 Task: Create a scrum project AgileInsight. Add to scrum project AgileInsight a team member softage.2@softage.net and assign as Project Lead. Add to scrum project AgileInsight a team member softage.3@softage.net
Action: Mouse moved to (195, 60)
Screenshot: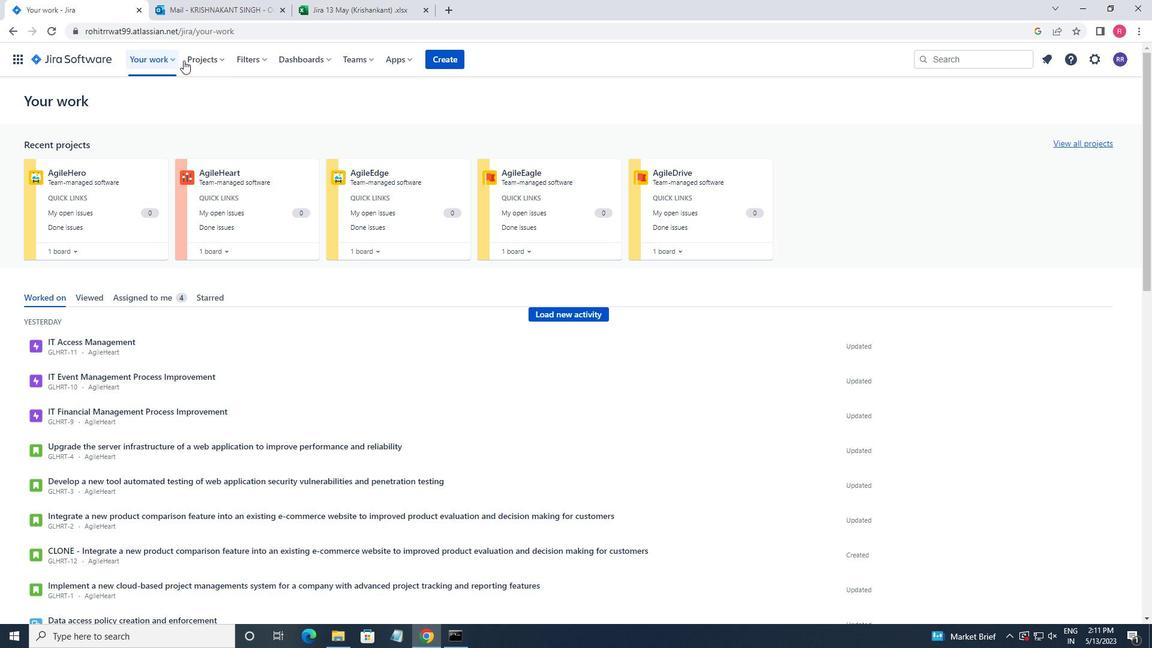 
Action: Mouse pressed left at (195, 60)
Screenshot: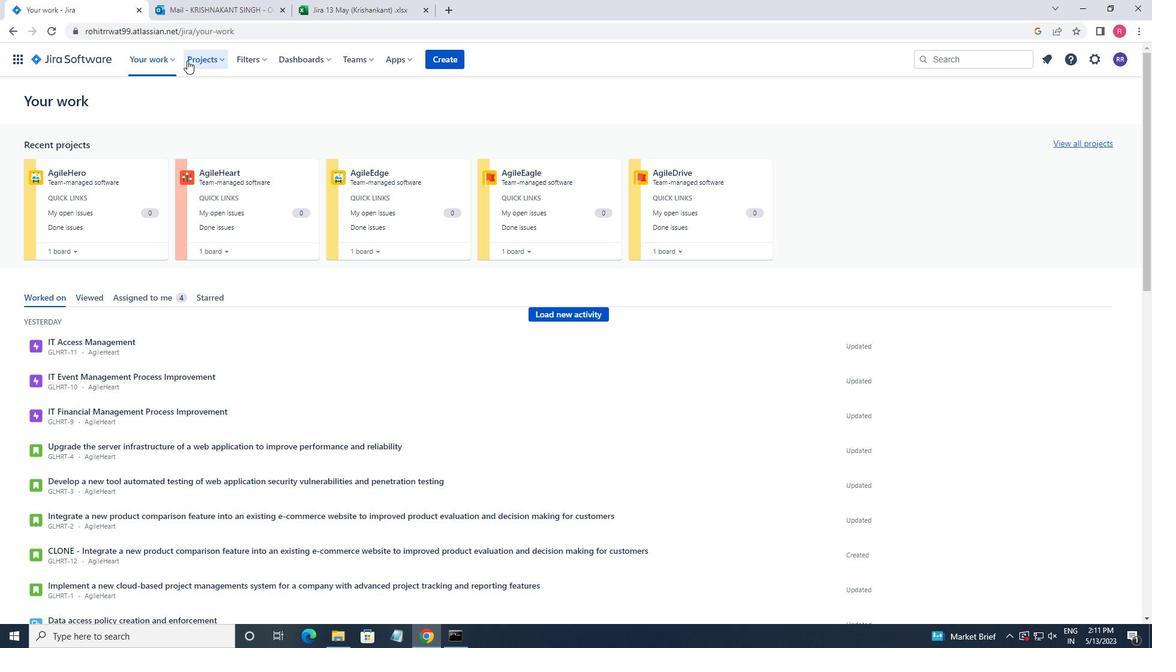 
Action: Mouse moved to (250, 307)
Screenshot: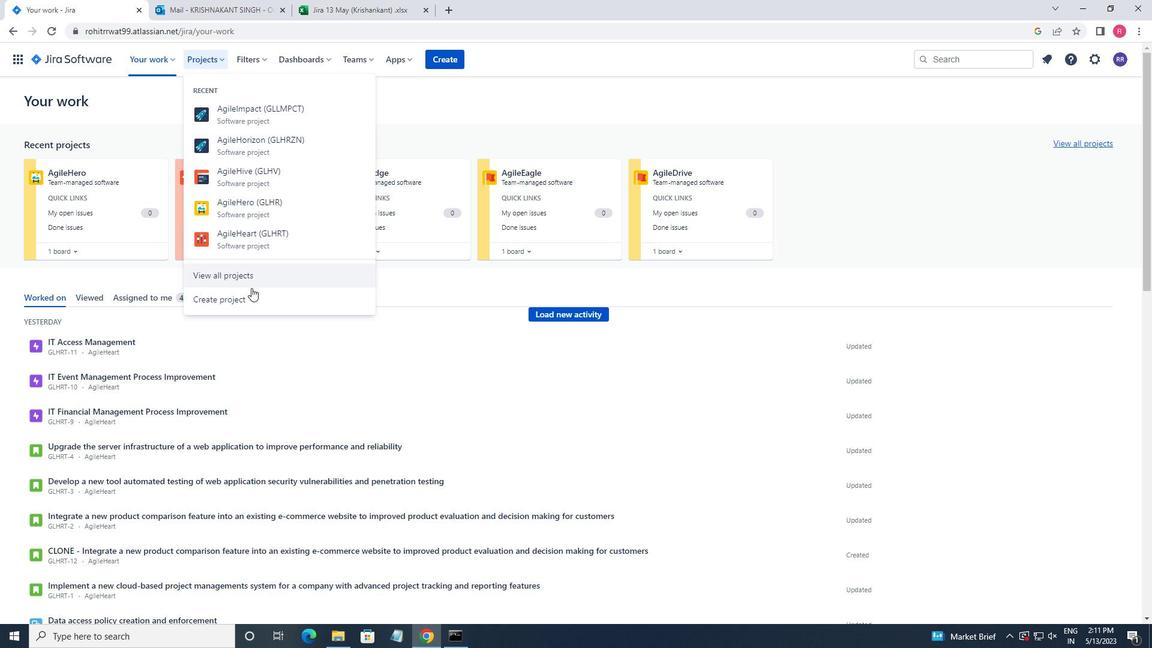 
Action: Mouse pressed left at (250, 307)
Screenshot: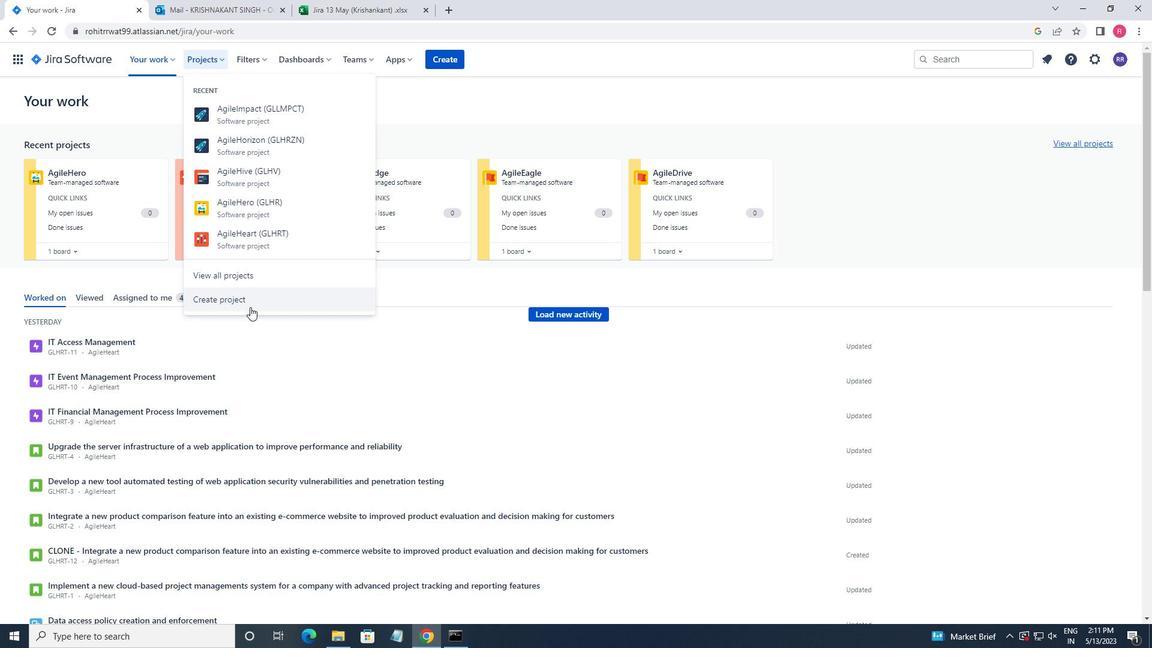 
Action: Mouse moved to (613, 300)
Screenshot: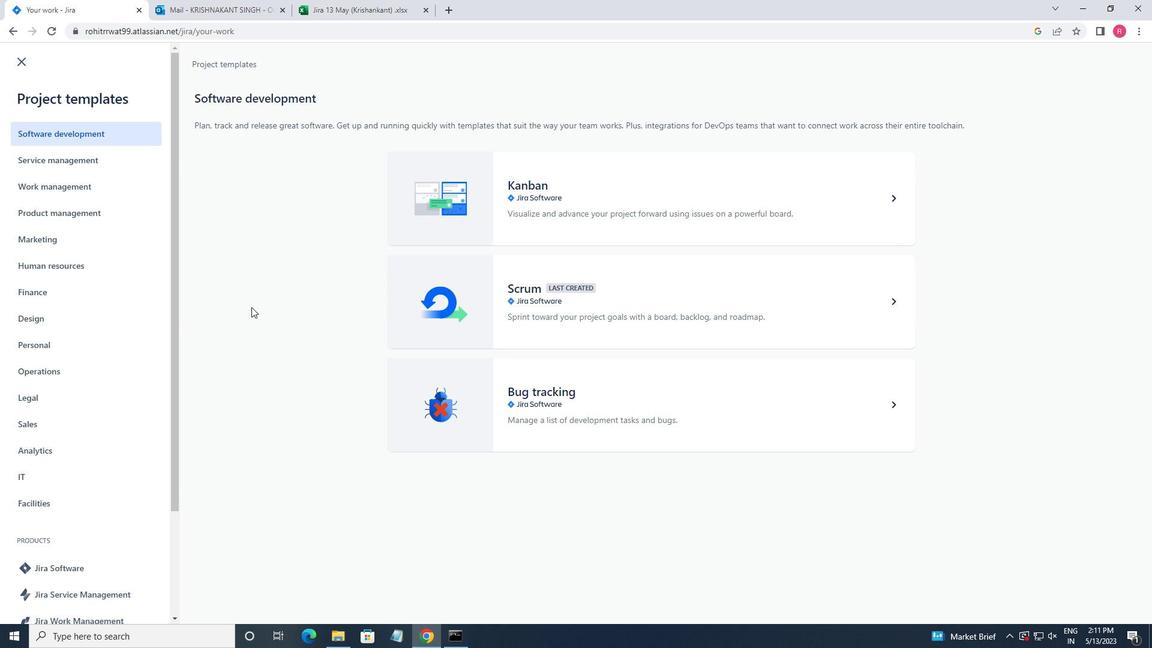 
Action: Mouse pressed left at (613, 300)
Screenshot: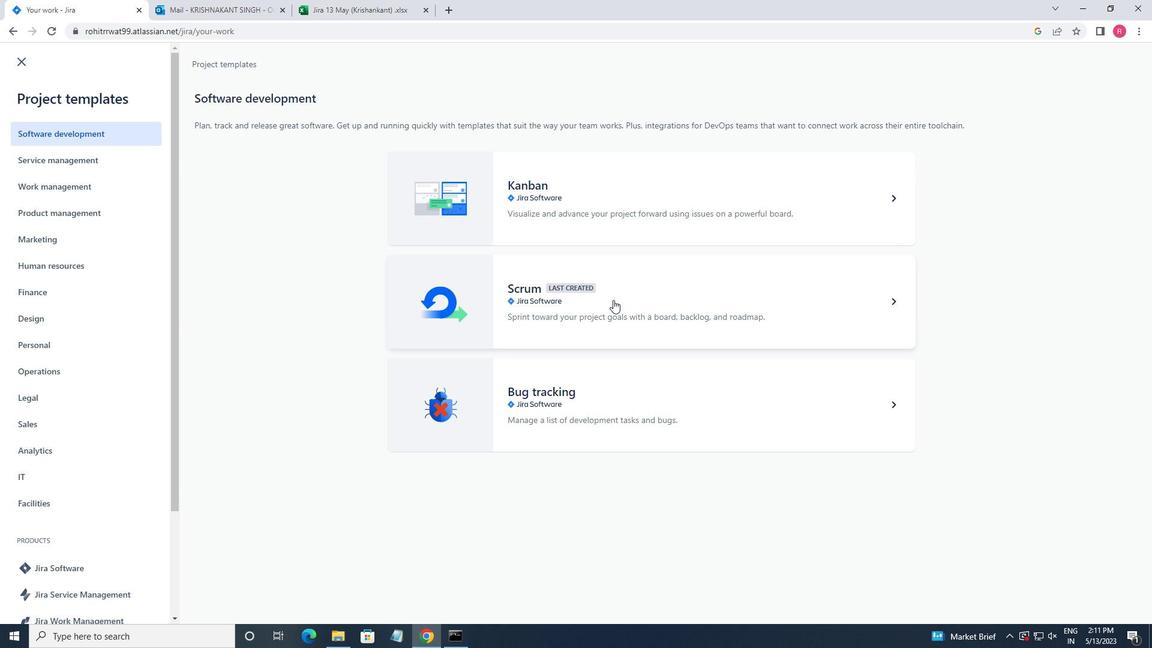 
Action: Mouse moved to (880, 587)
Screenshot: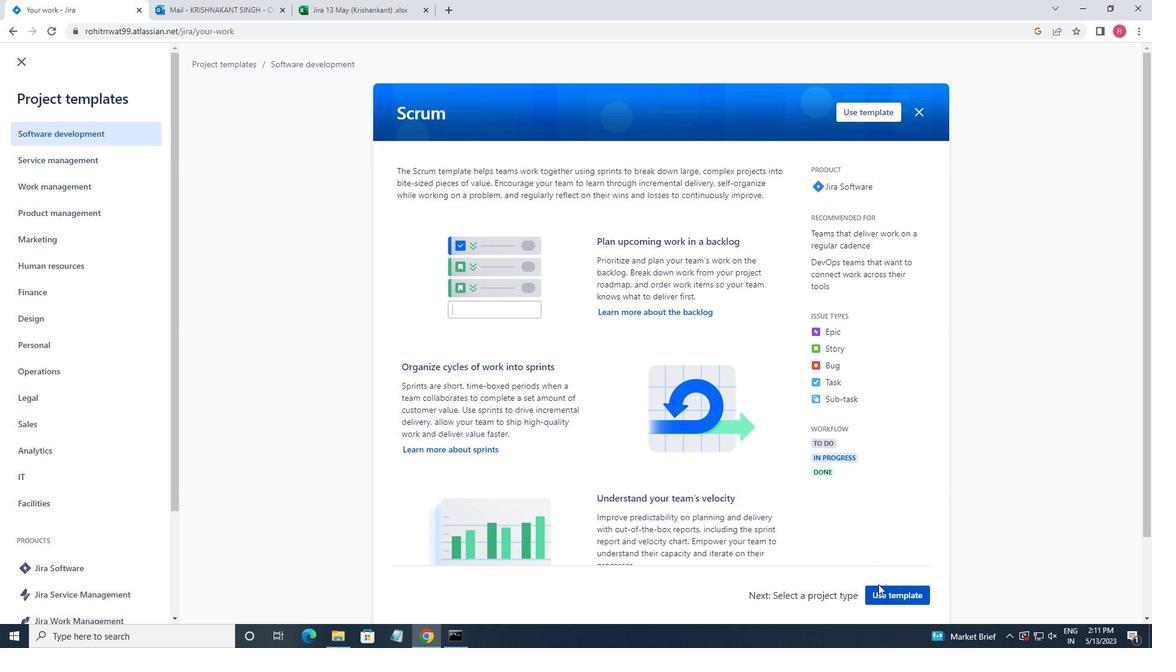 
Action: Mouse pressed left at (880, 587)
Screenshot: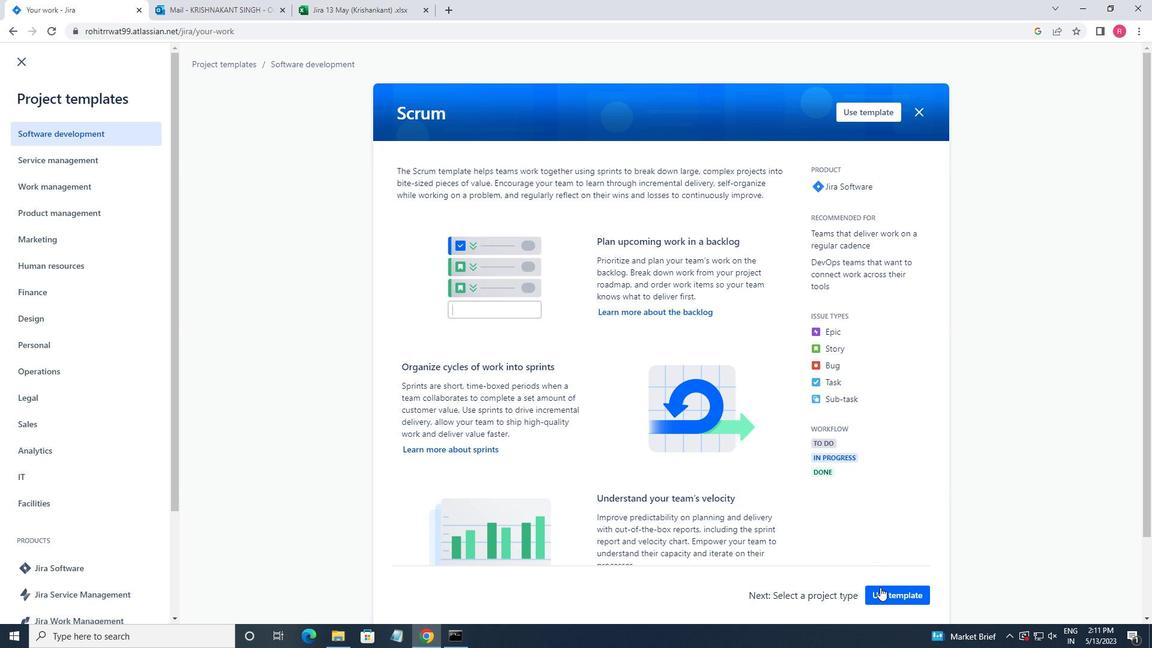 
Action: Mouse moved to (446, 595)
Screenshot: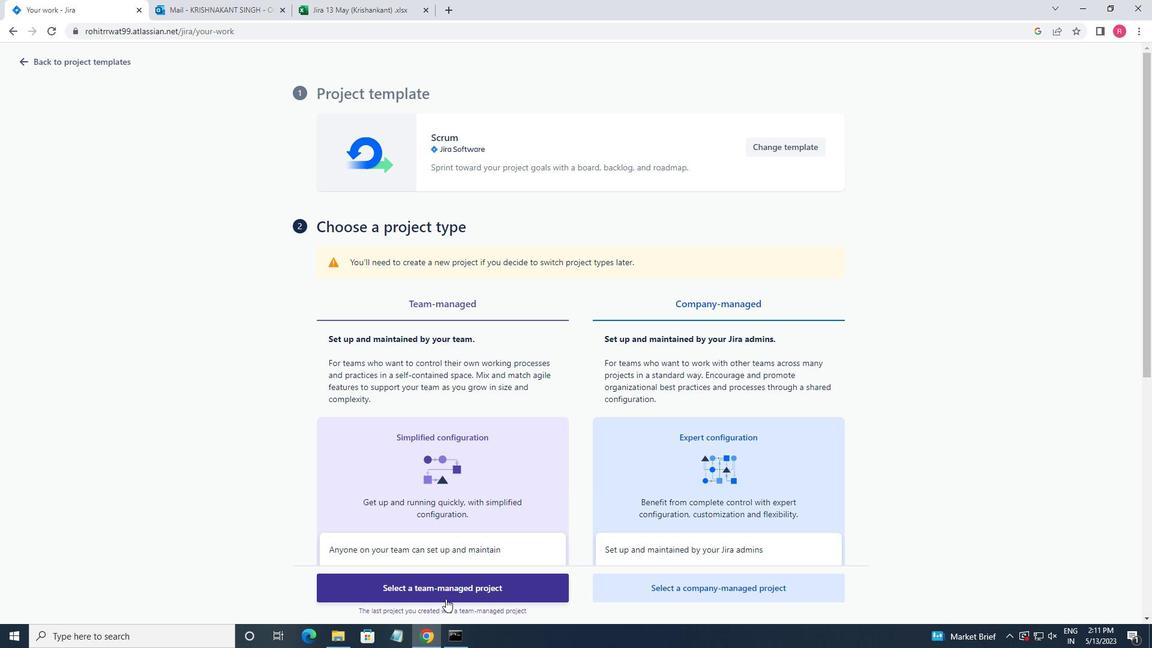 
Action: Mouse pressed left at (446, 595)
Screenshot: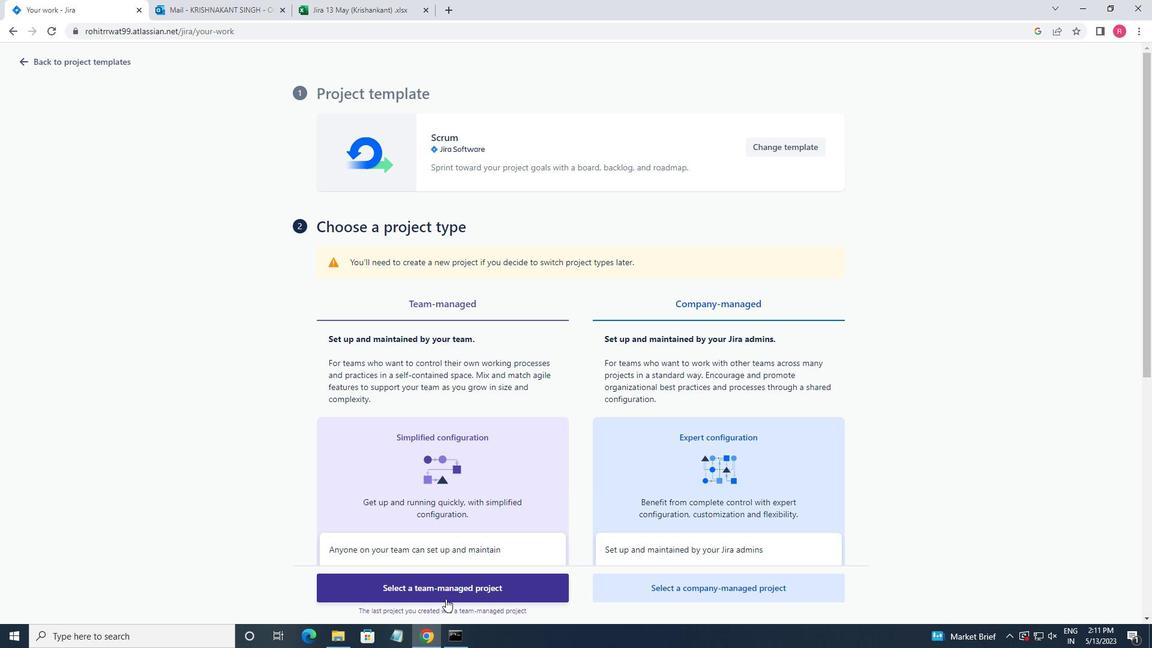 
Action: Mouse moved to (382, 288)
Screenshot: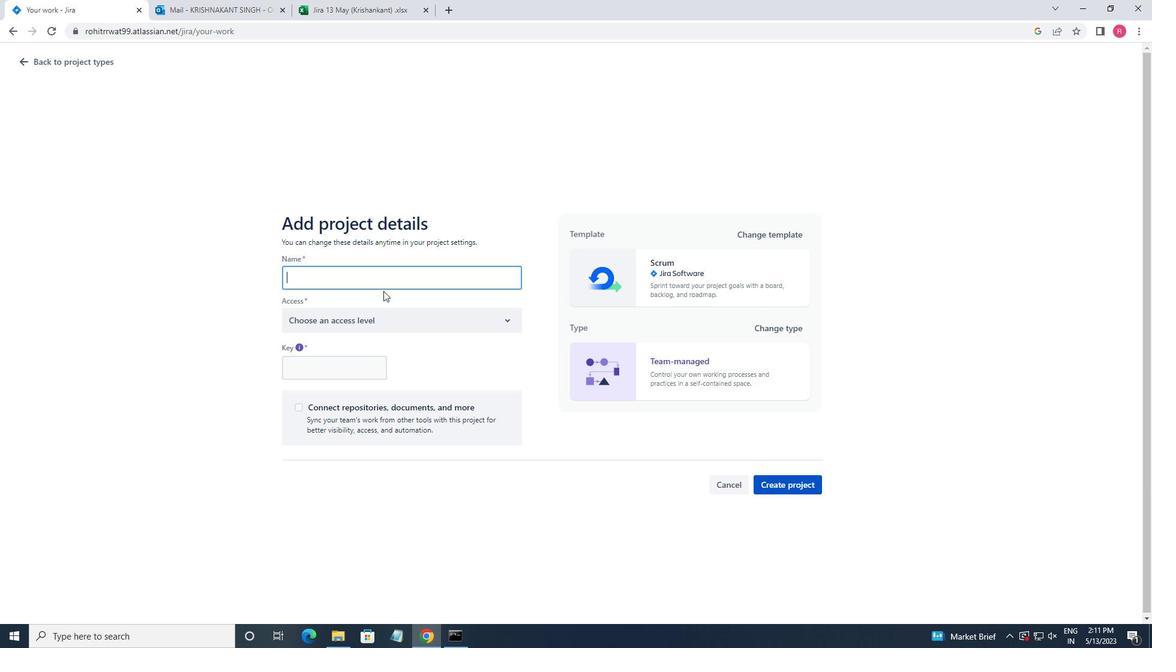 
Action: Key pressed <Key.shift>AGILELNSIGHT
Screenshot: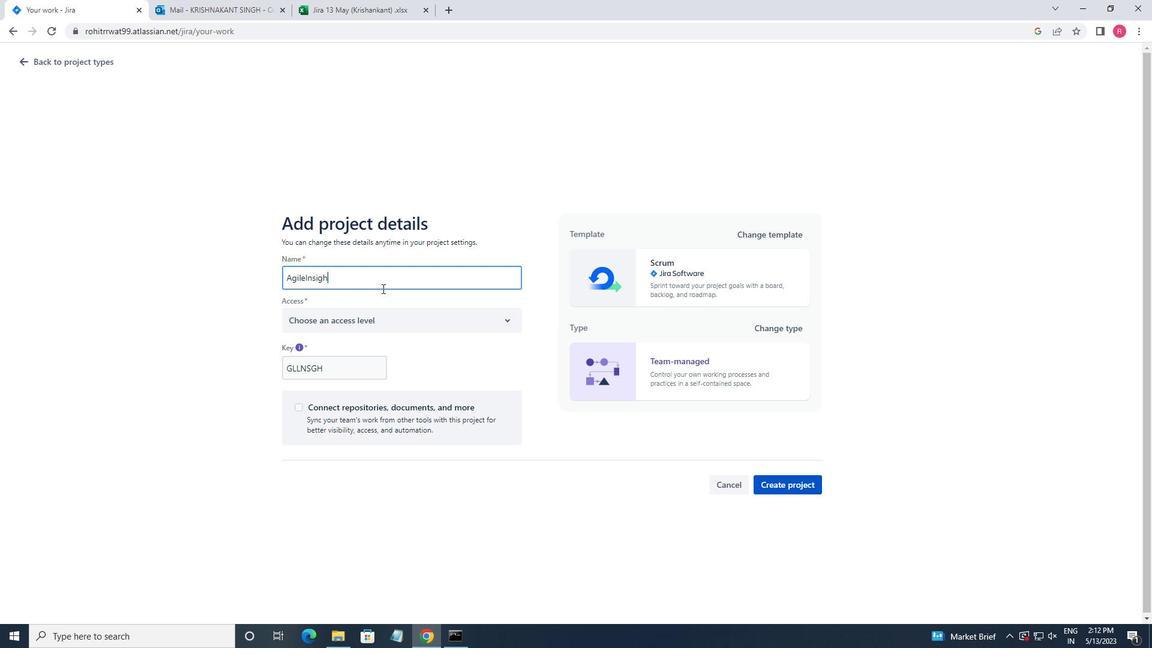 
Action: Mouse moved to (376, 316)
Screenshot: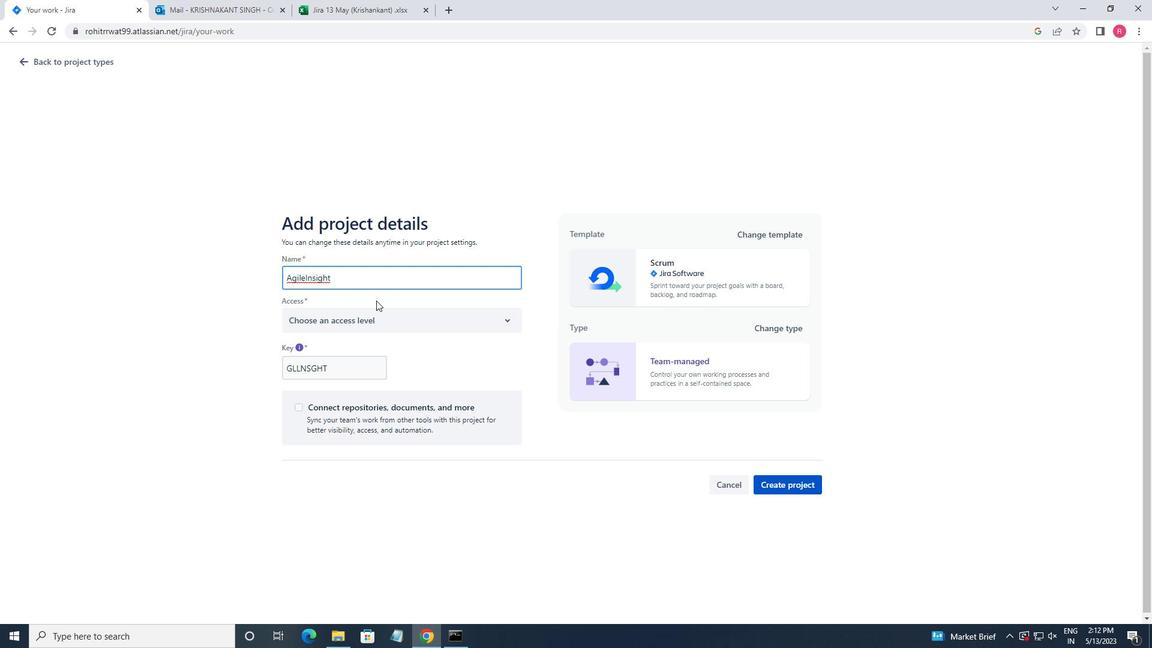 
Action: Mouse pressed left at (376, 316)
Screenshot: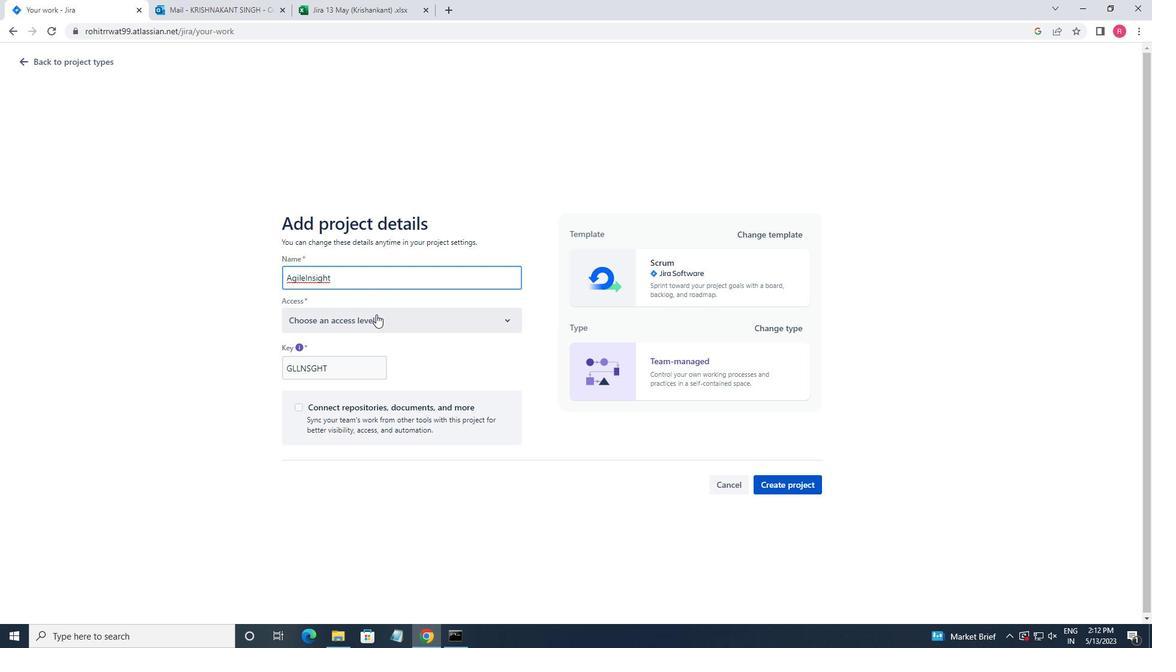 
Action: Mouse moved to (363, 358)
Screenshot: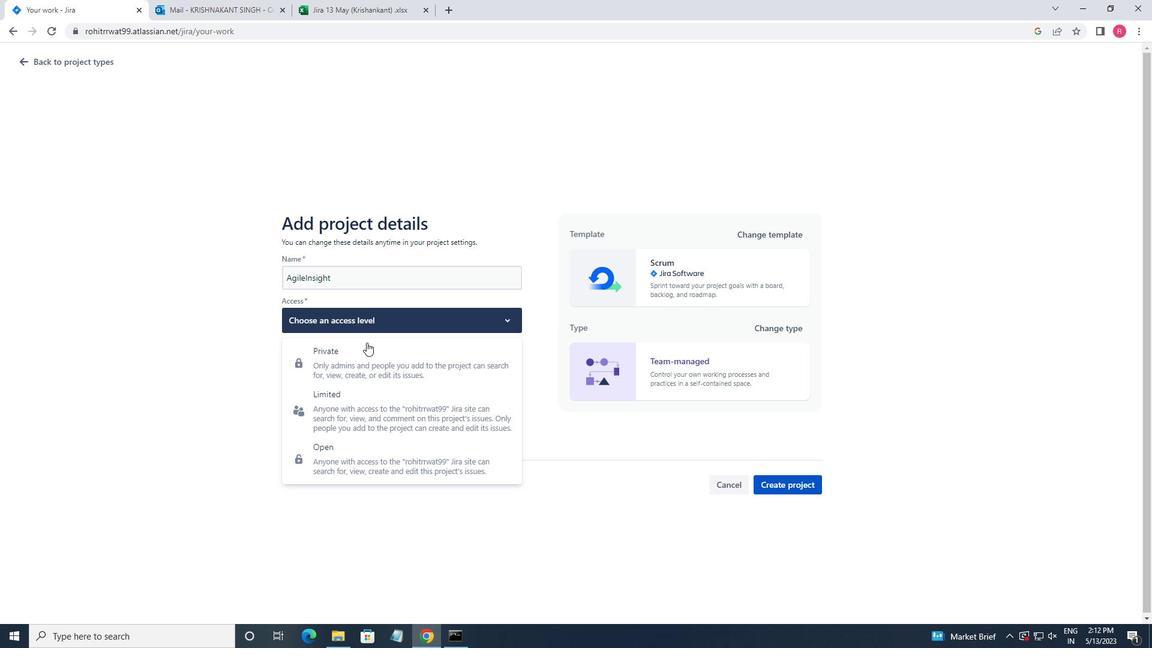 
Action: Mouse pressed left at (363, 358)
Screenshot: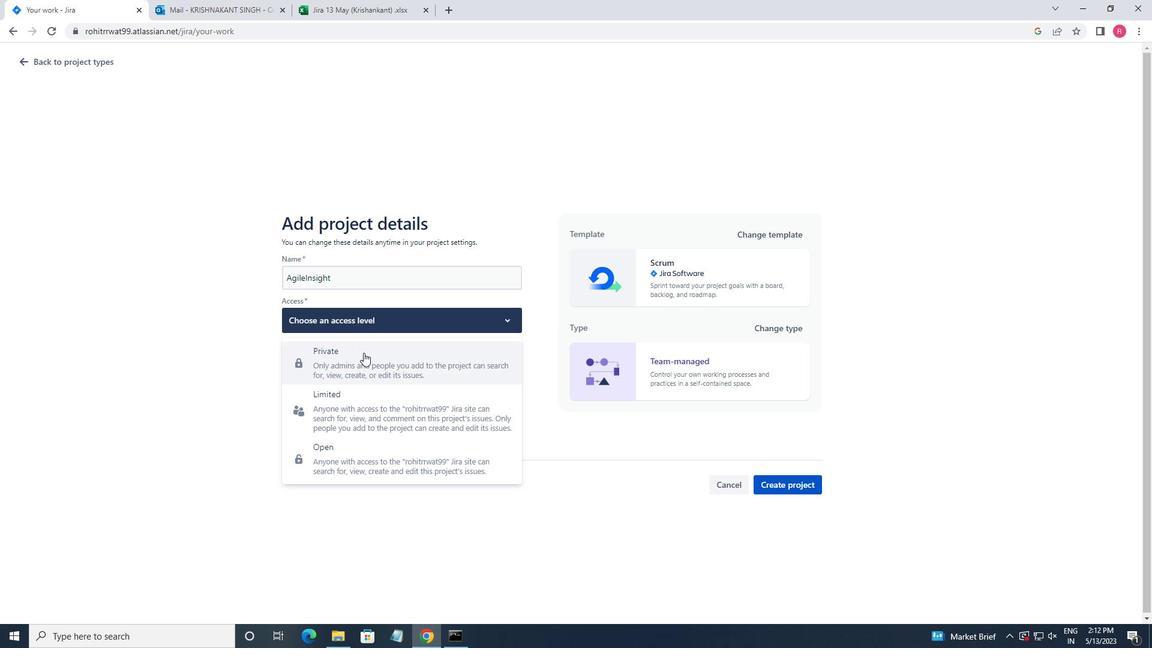 
Action: Mouse moved to (779, 482)
Screenshot: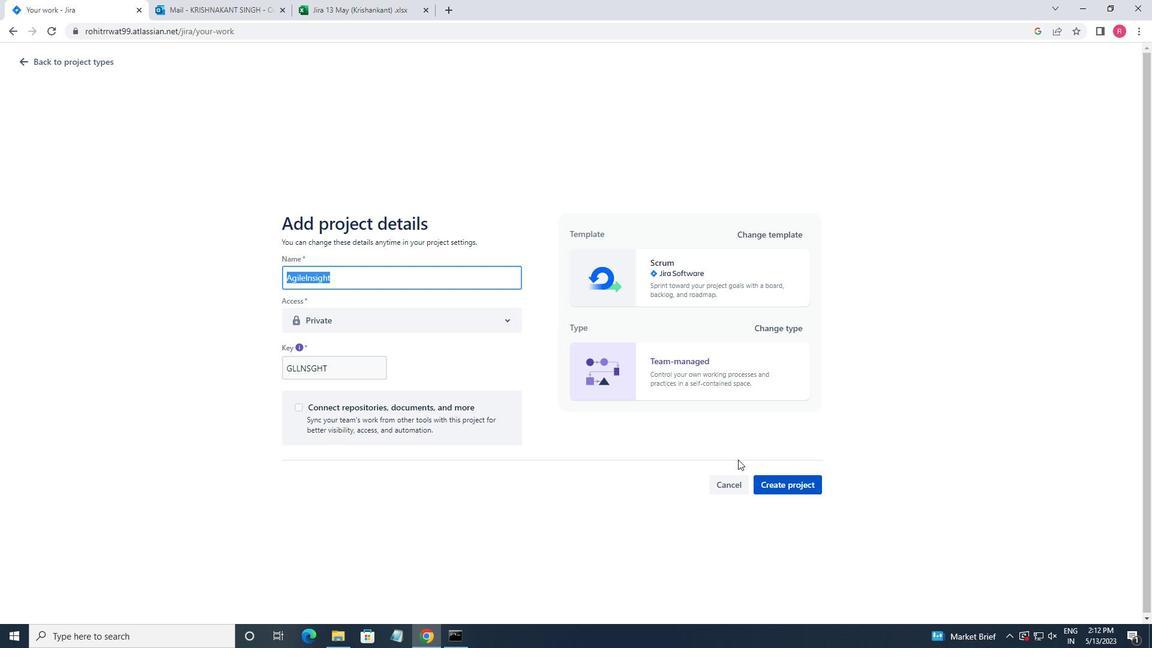 
Action: Mouse pressed left at (779, 482)
Screenshot: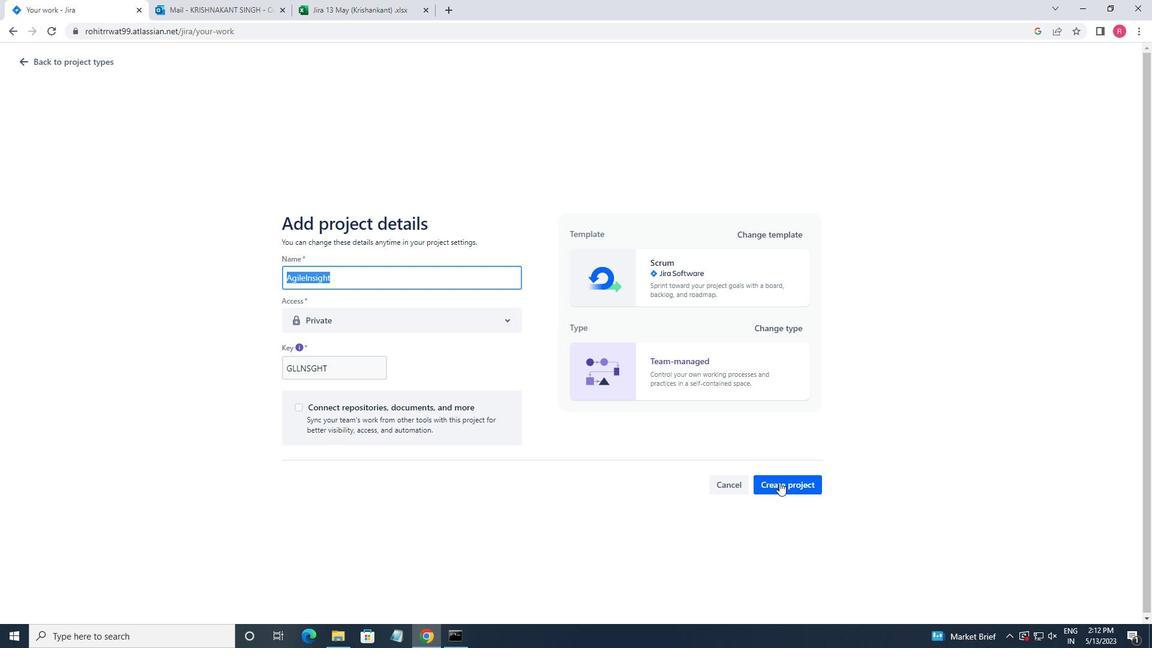 
Action: Mouse moved to (266, 163)
Screenshot: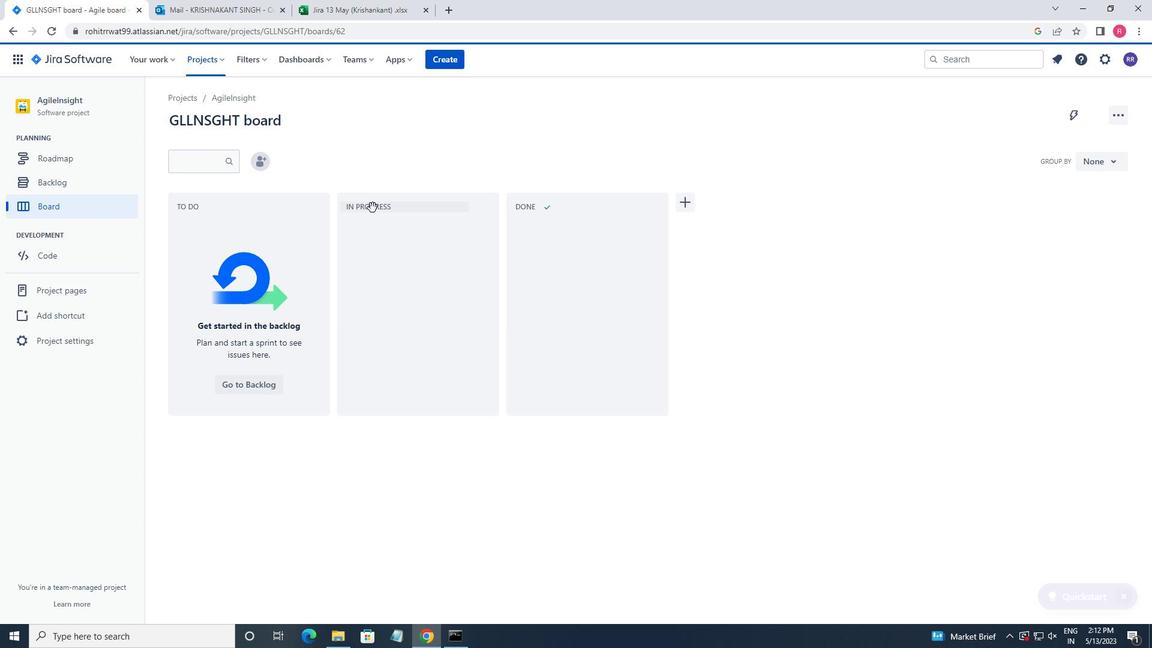 
Action: Mouse pressed left at (266, 163)
Screenshot: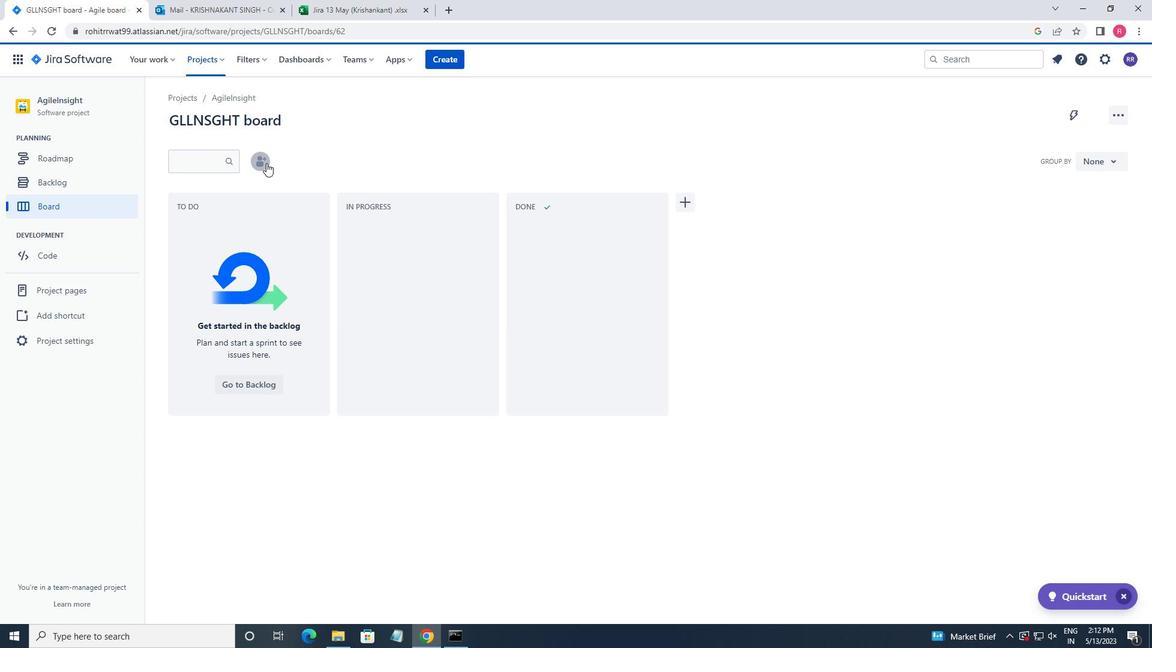 
Action: Key pressed SOFTAGE.2<Key.shift><Key.shift><Key.shift><Key.shift><Key.shift><Key.shift><Key.shift><Key.shift>@SOFTAGE.NET
Screenshot: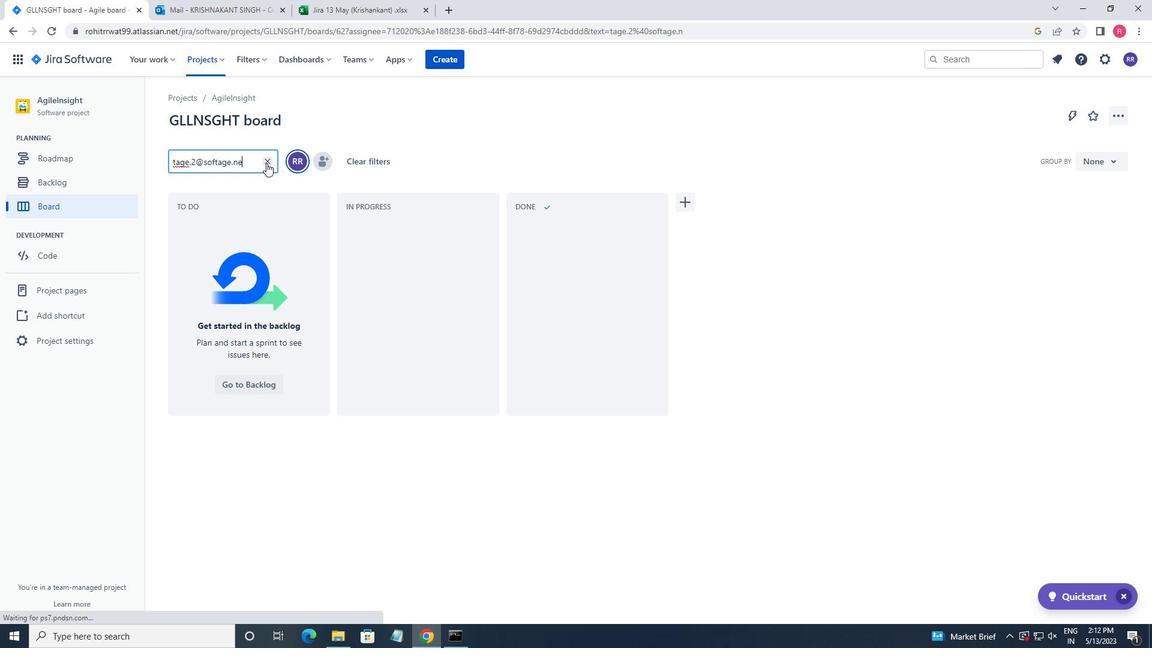 
Action: Mouse moved to (265, 163)
Screenshot: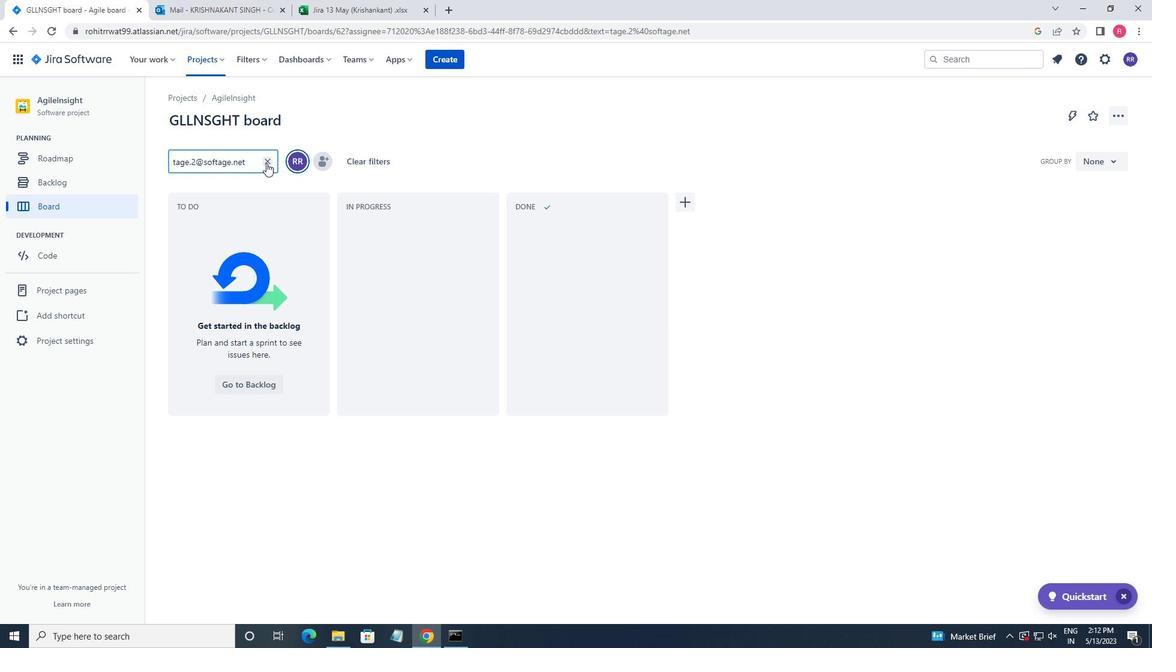 
Action: Mouse pressed left at (265, 163)
Screenshot: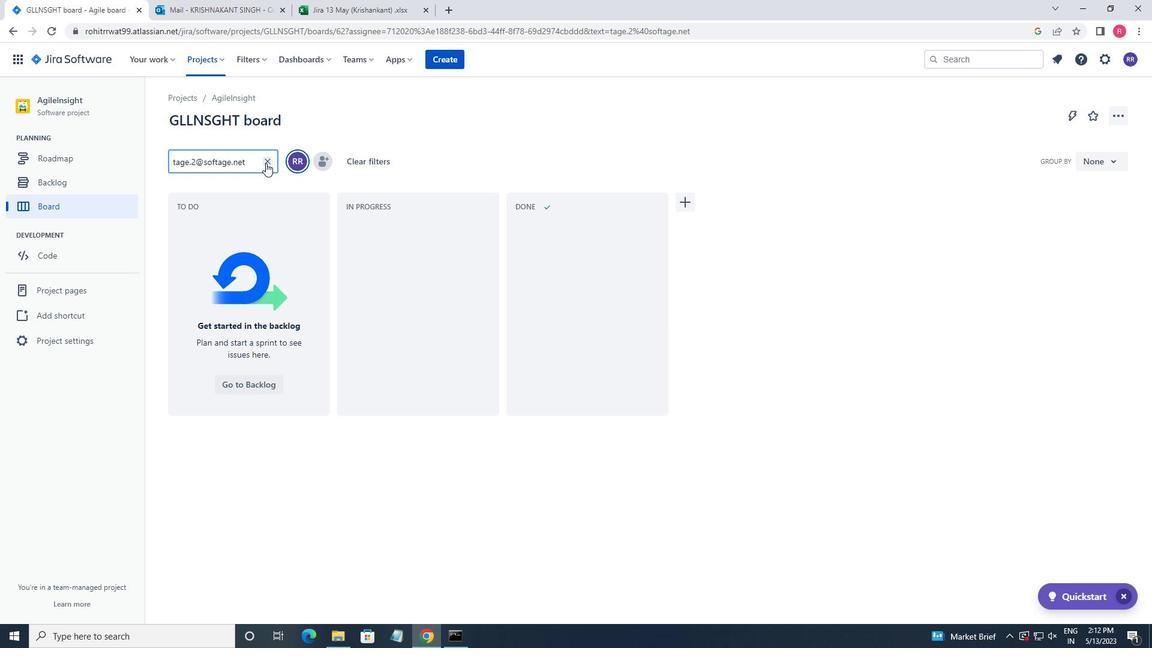 
Action: Mouse moved to (285, 168)
Screenshot: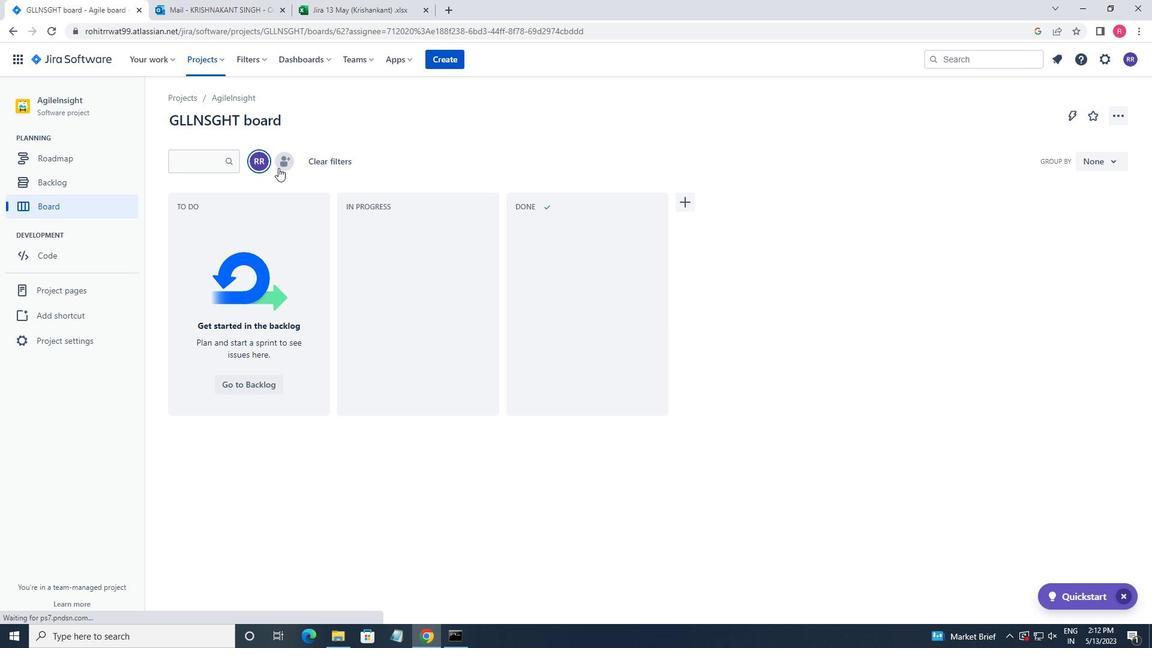 
Action: Mouse pressed left at (285, 168)
Screenshot: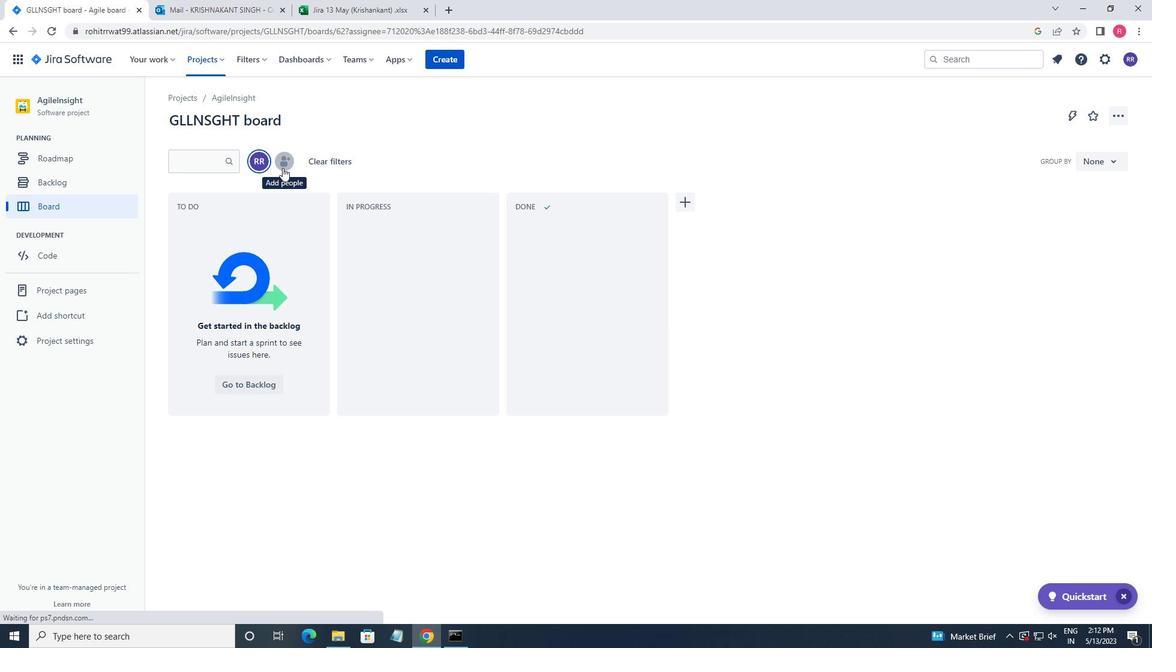 
Action: Key pressed SOFTAGE.2<Key.shift><Key.shift><Key.shift><Key.shift><Key.shift><Key.shift><Key.shift><Key.shift><Key.shift>@SOFTAGE.NET
Screenshot: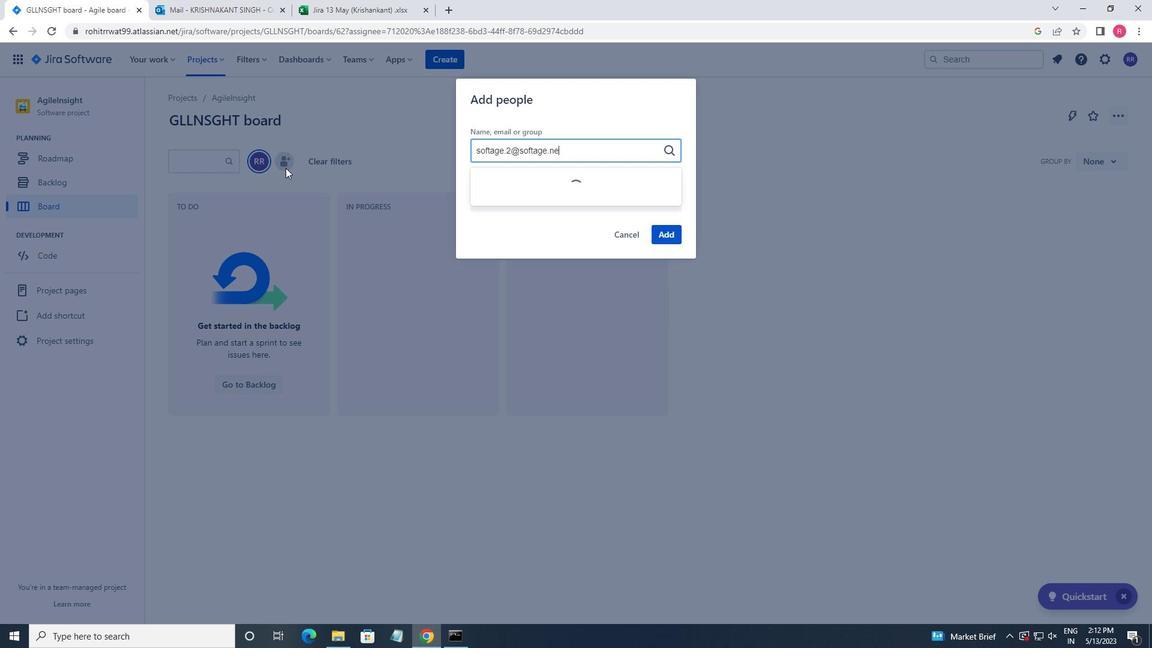 
Action: Mouse moved to (600, 211)
Screenshot: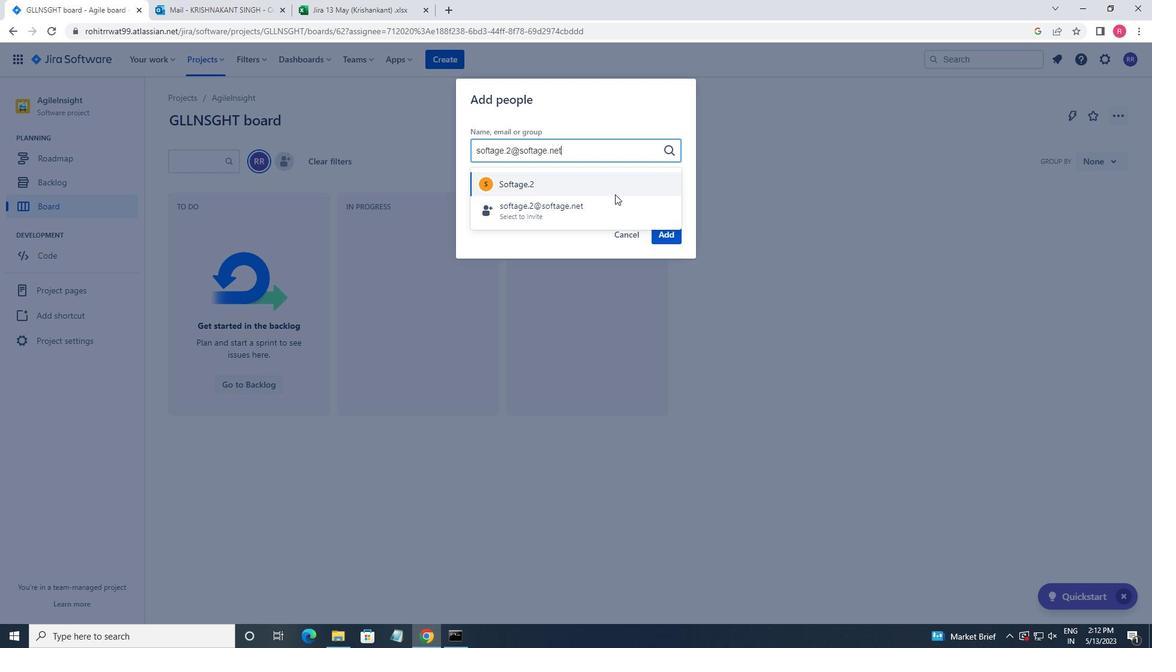 
Action: Mouse pressed left at (600, 211)
Screenshot: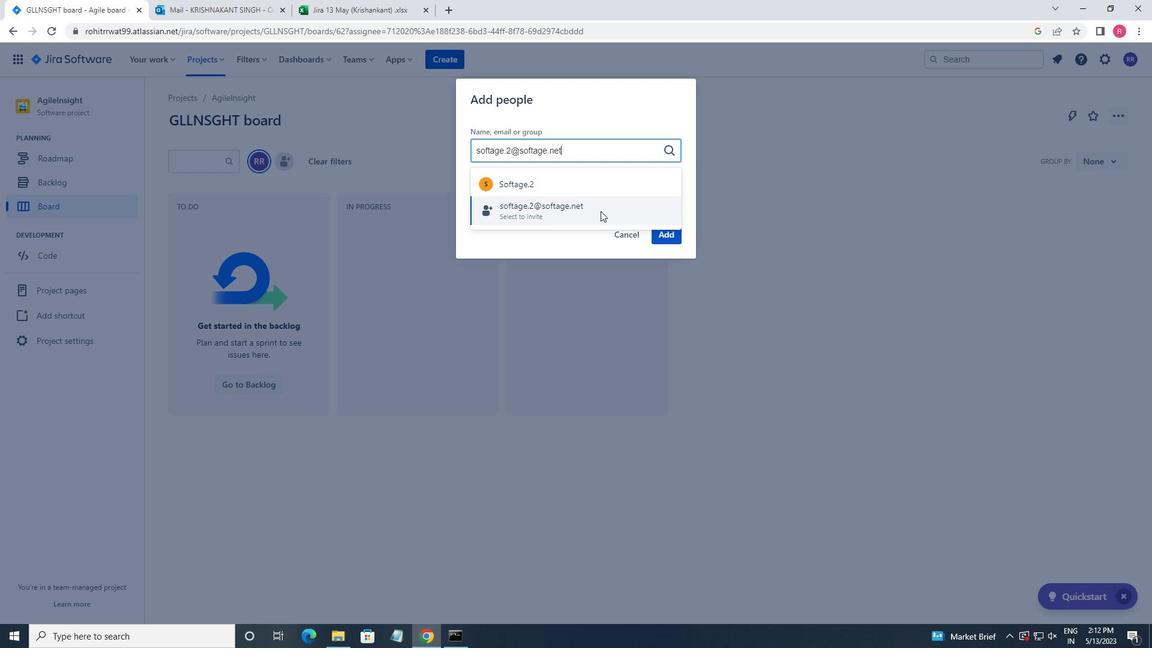 
Action: Mouse moved to (656, 235)
Screenshot: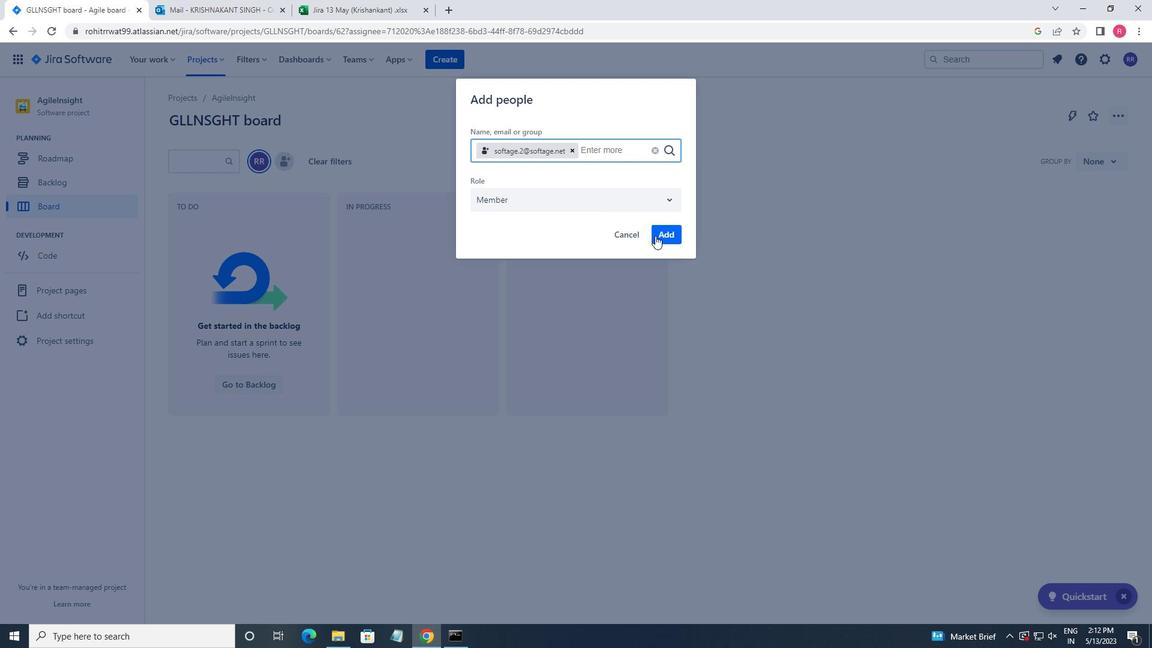 
Action: Mouse pressed left at (656, 235)
Screenshot: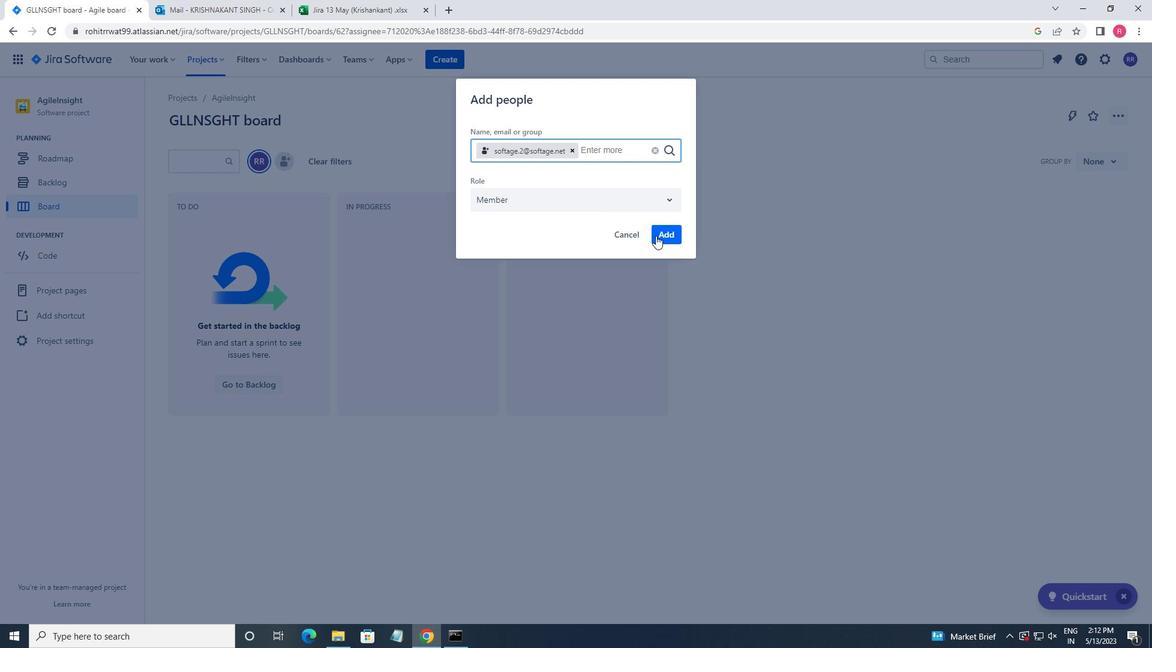 
Action: Mouse moved to (78, 333)
Screenshot: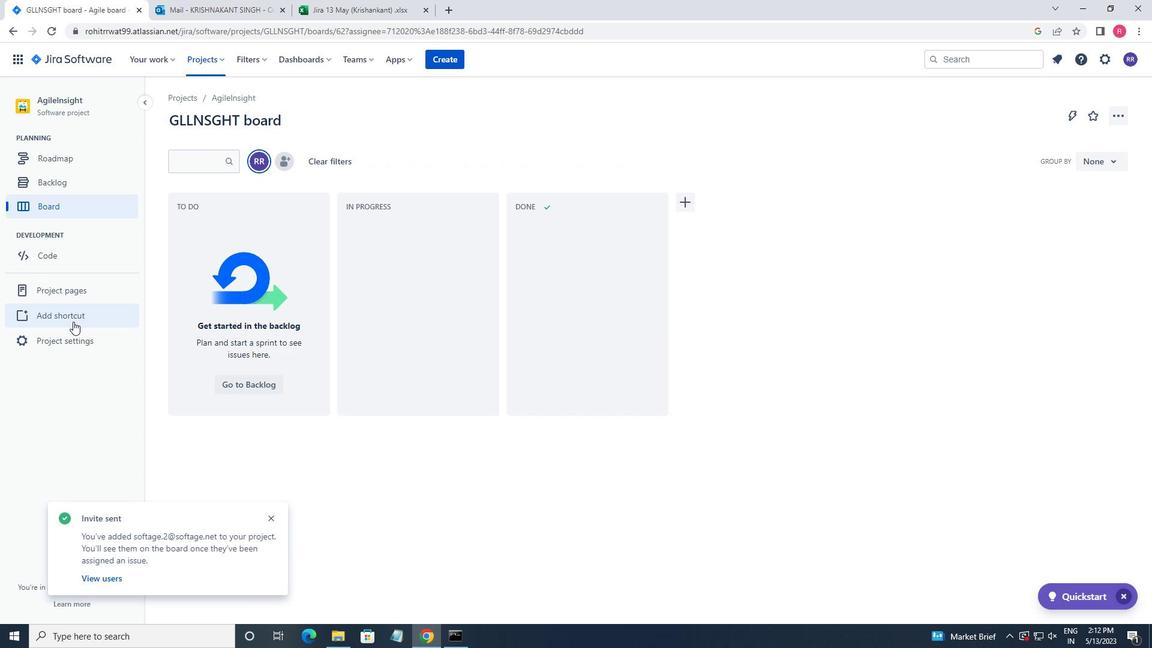 
Action: Mouse pressed left at (78, 333)
Screenshot: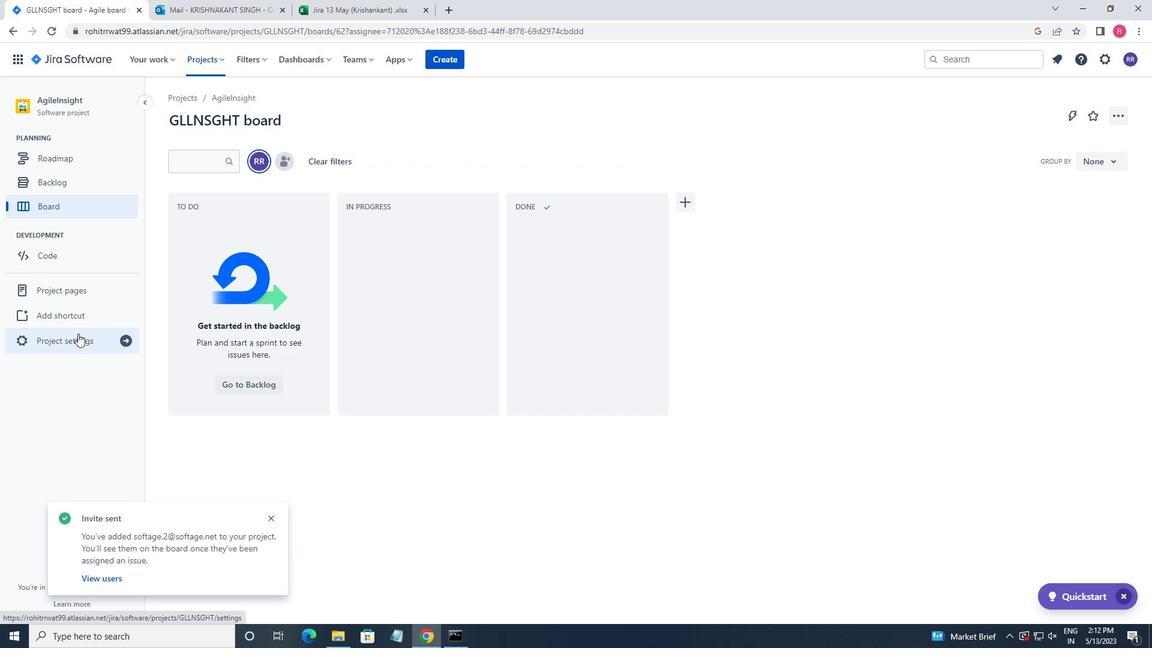 
Action: Mouse moved to (610, 421)
Screenshot: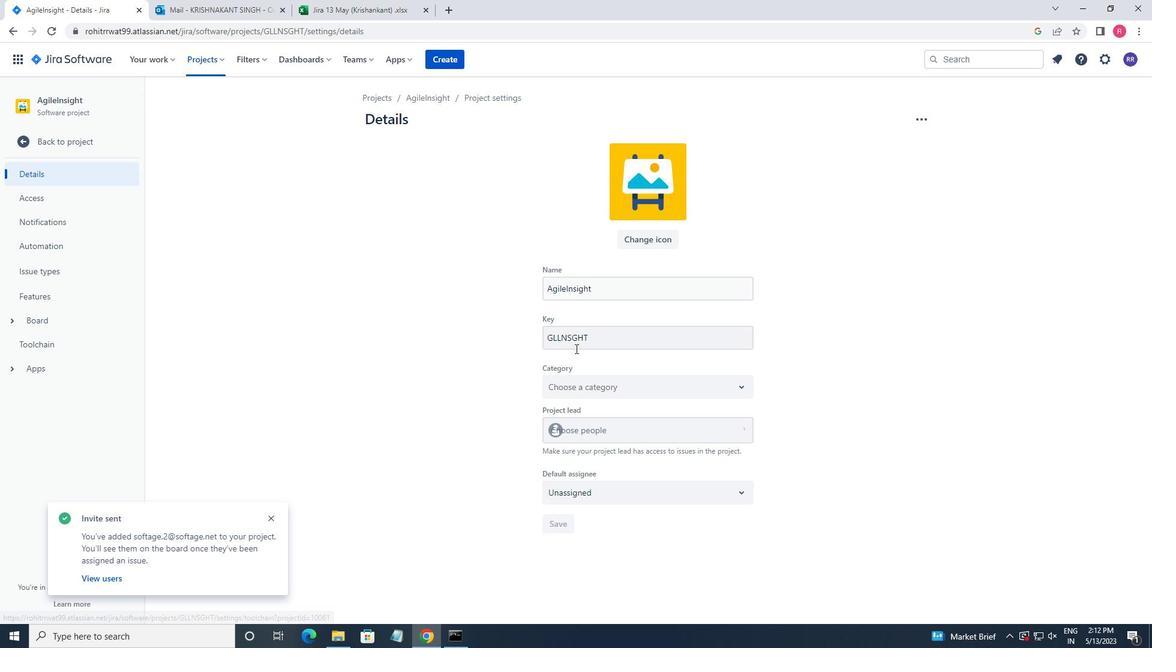 
Action: Mouse pressed left at (610, 421)
Screenshot: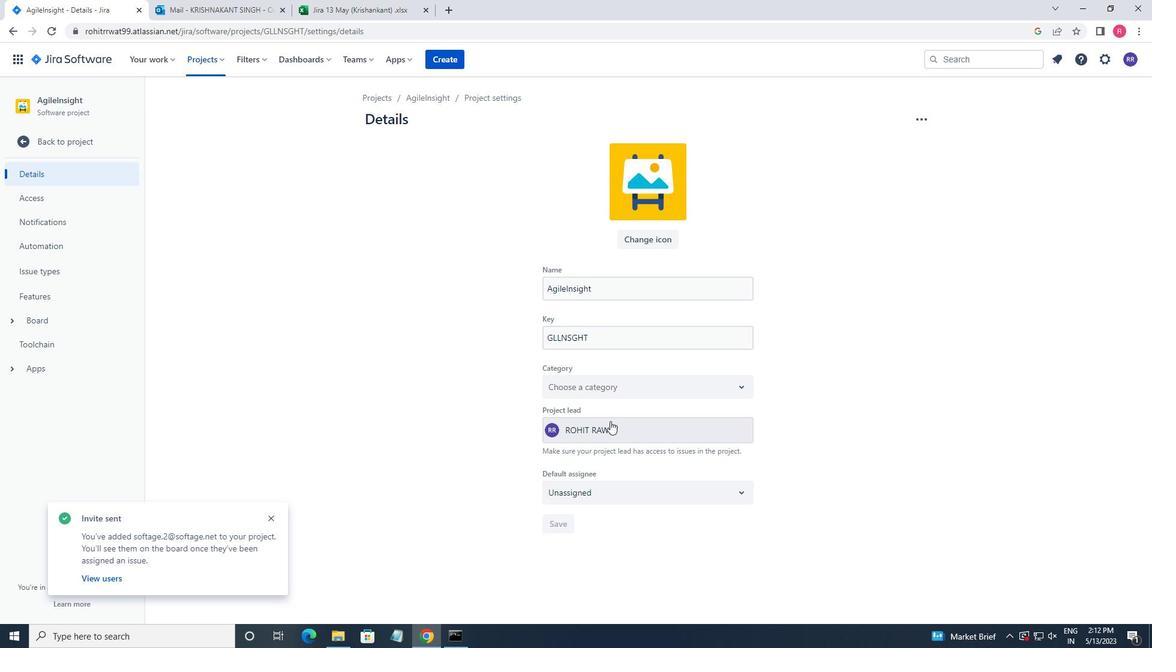 
Action: Mouse moved to (610, 421)
Screenshot: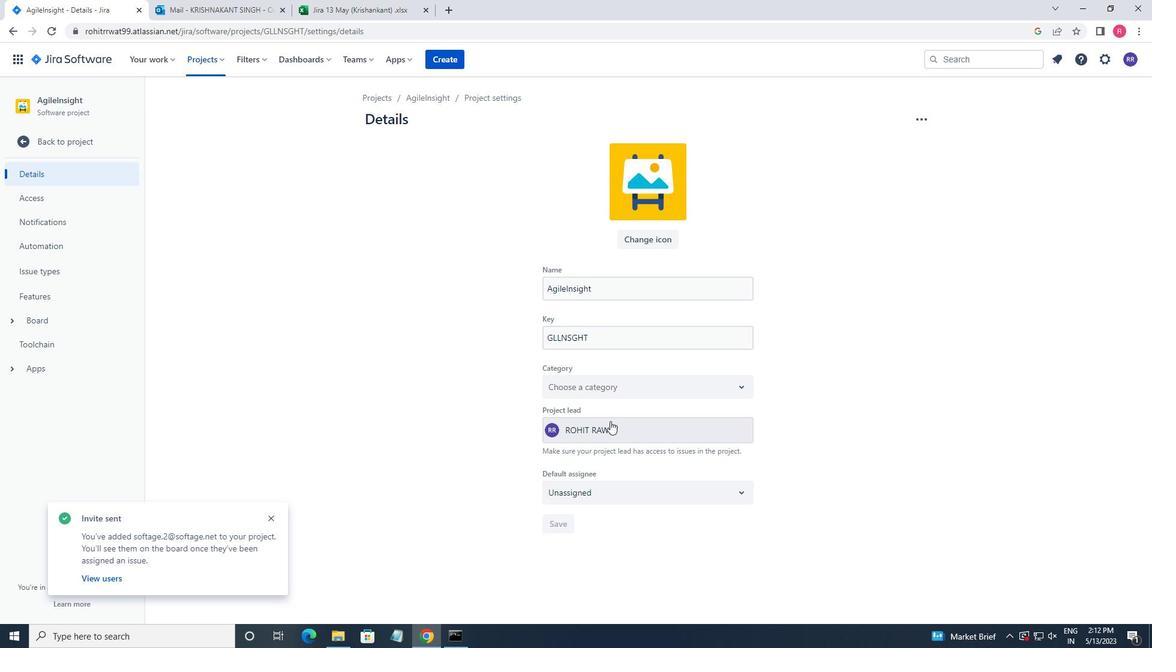 
Action: Key pressed SOFTAGE.2<Key.shift>@SOFTAGE.NET
Screenshot: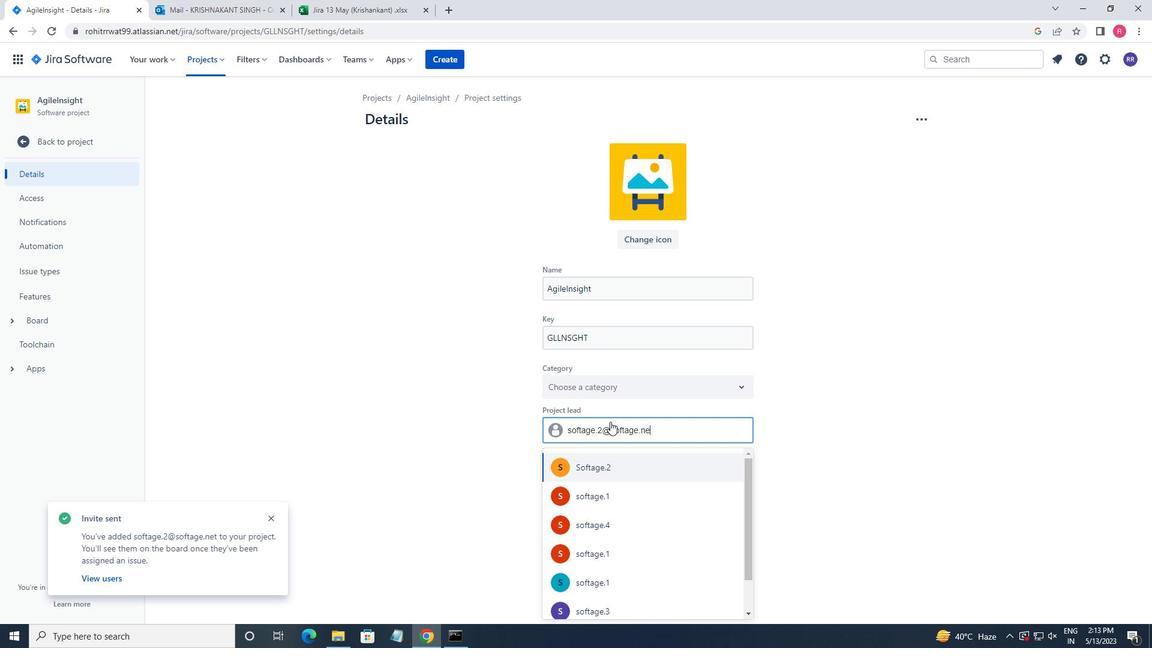 
Action: Mouse moved to (623, 466)
Screenshot: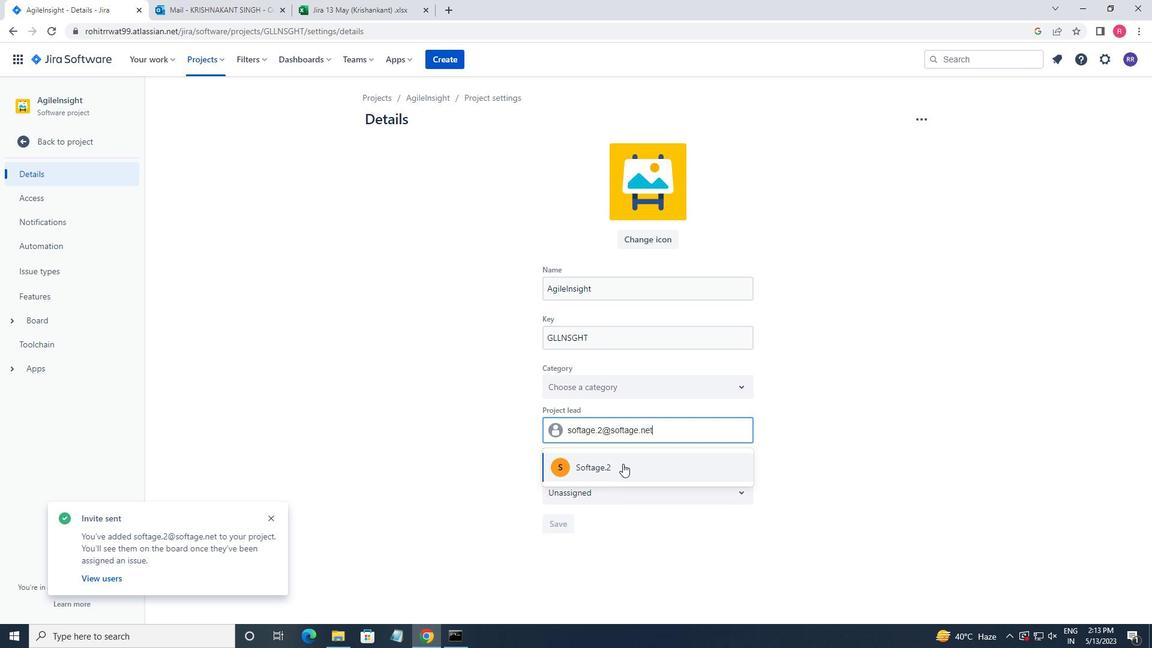 
Action: Mouse pressed left at (623, 466)
Screenshot: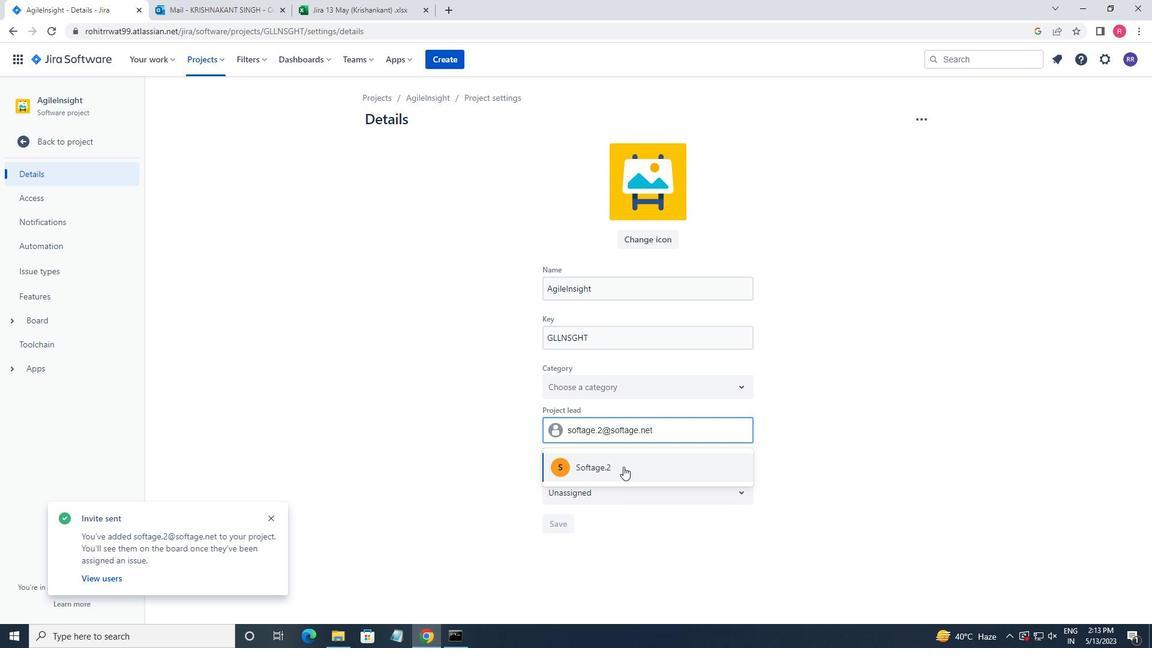 
Action: Mouse moved to (561, 525)
Screenshot: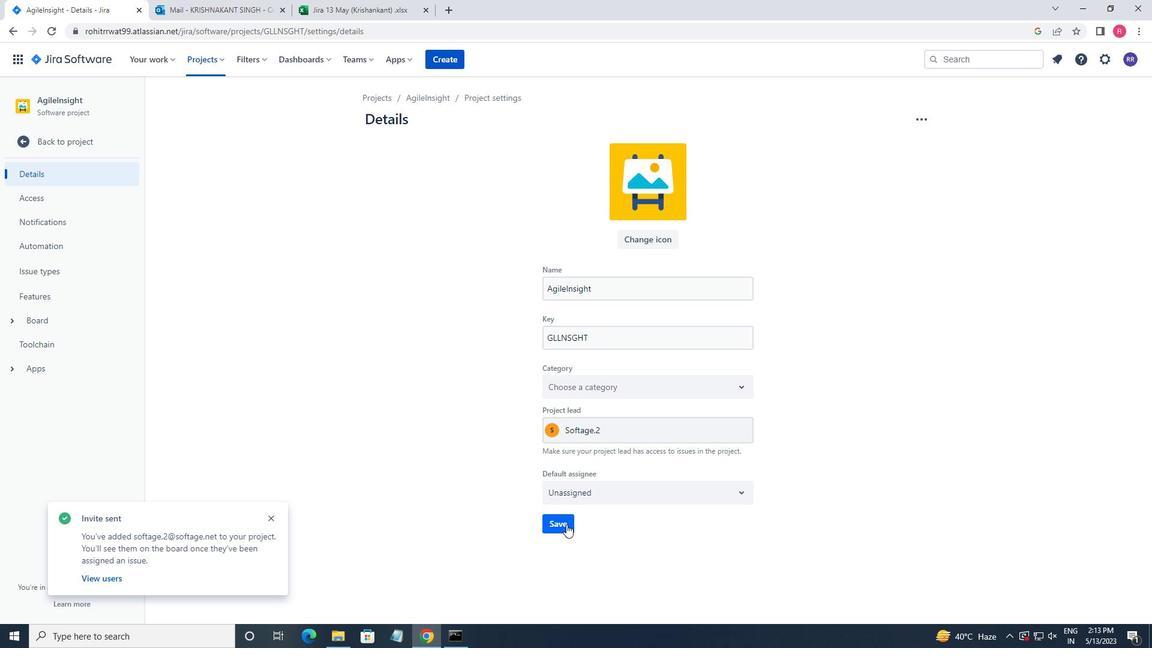 
Action: Mouse pressed left at (561, 525)
Screenshot: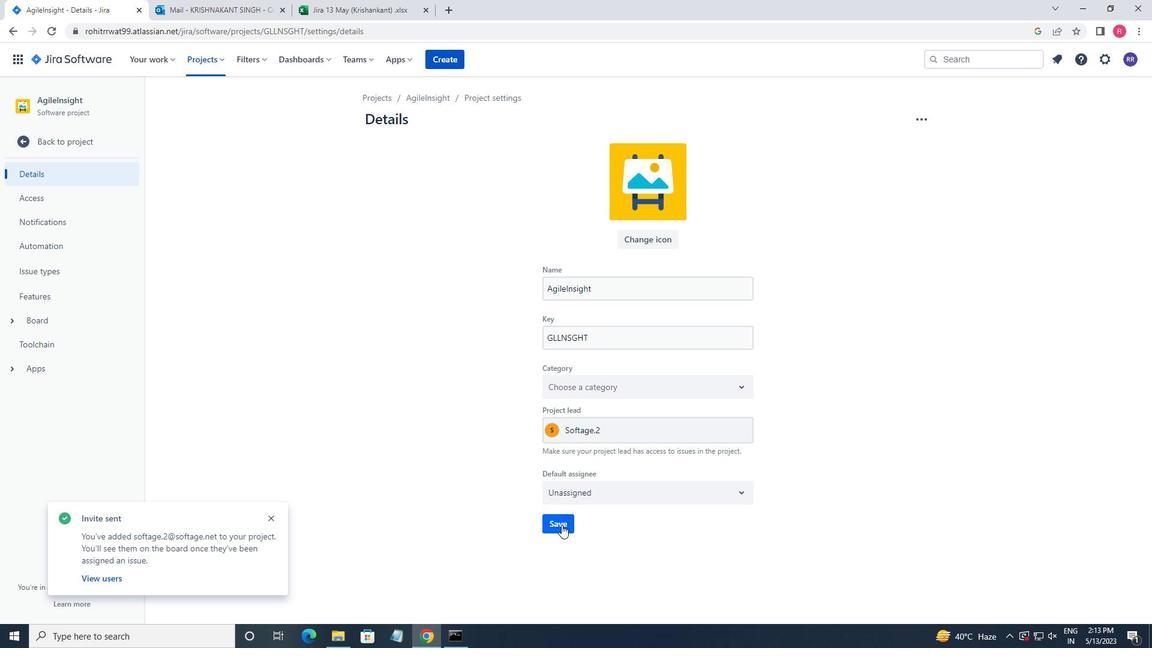 
Action: Mouse moved to (60, 143)
Screenshot: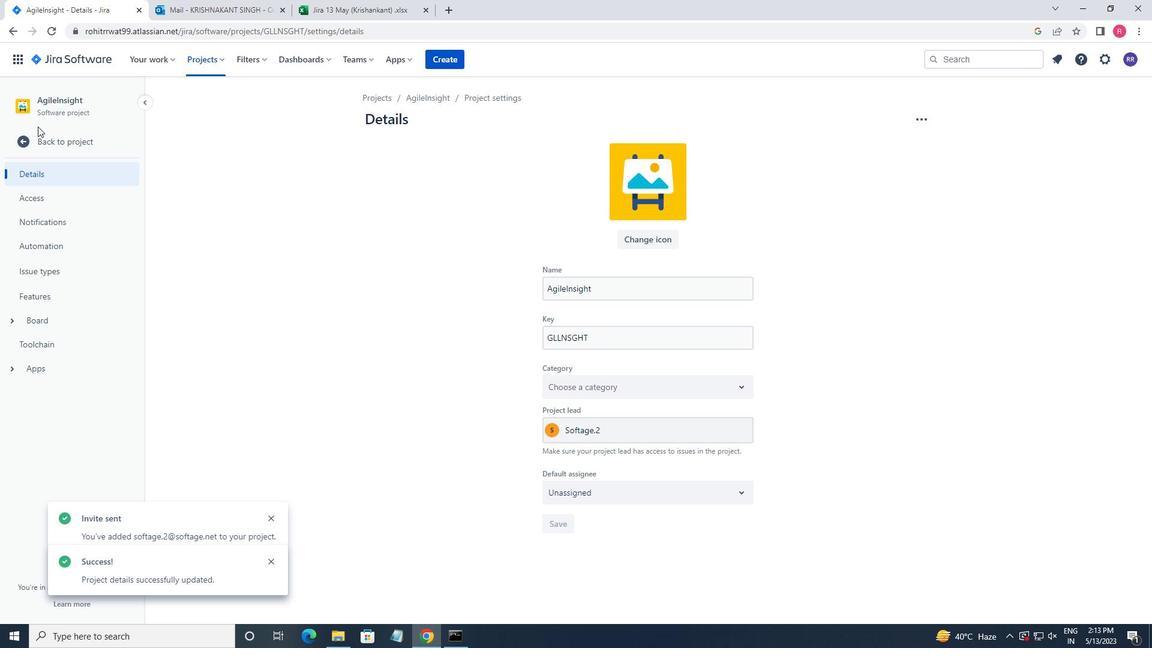 
Action: Mouse pressed left at (60, 143)
Screenshot: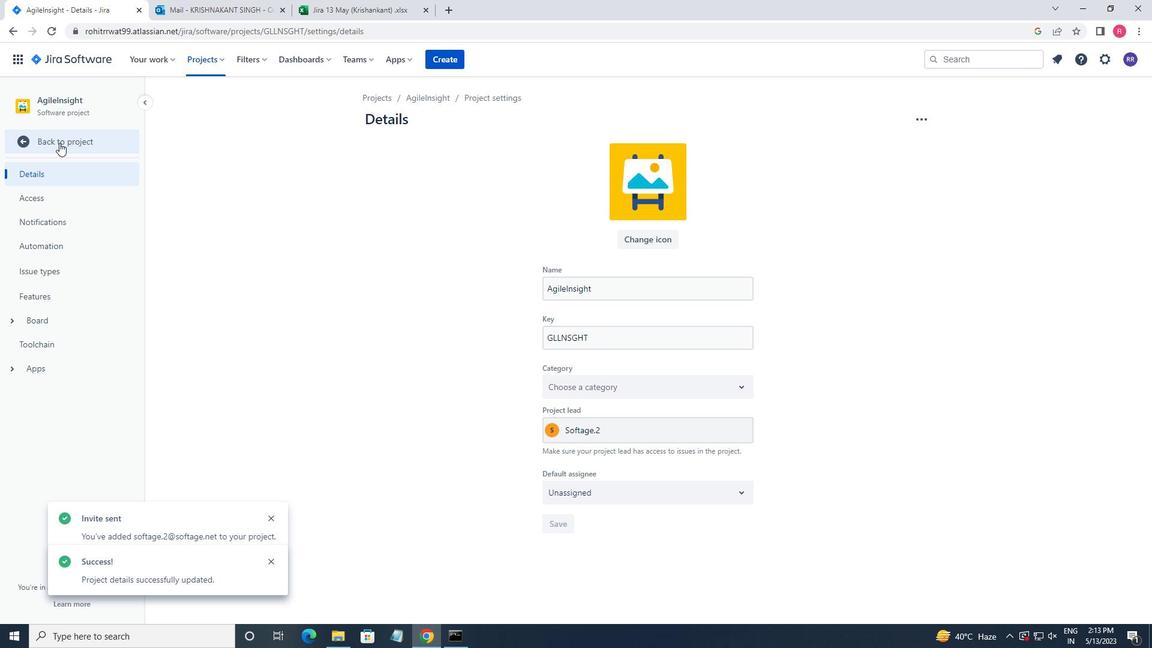 
Action: Mouse moved to (288, 162)
Screenshot: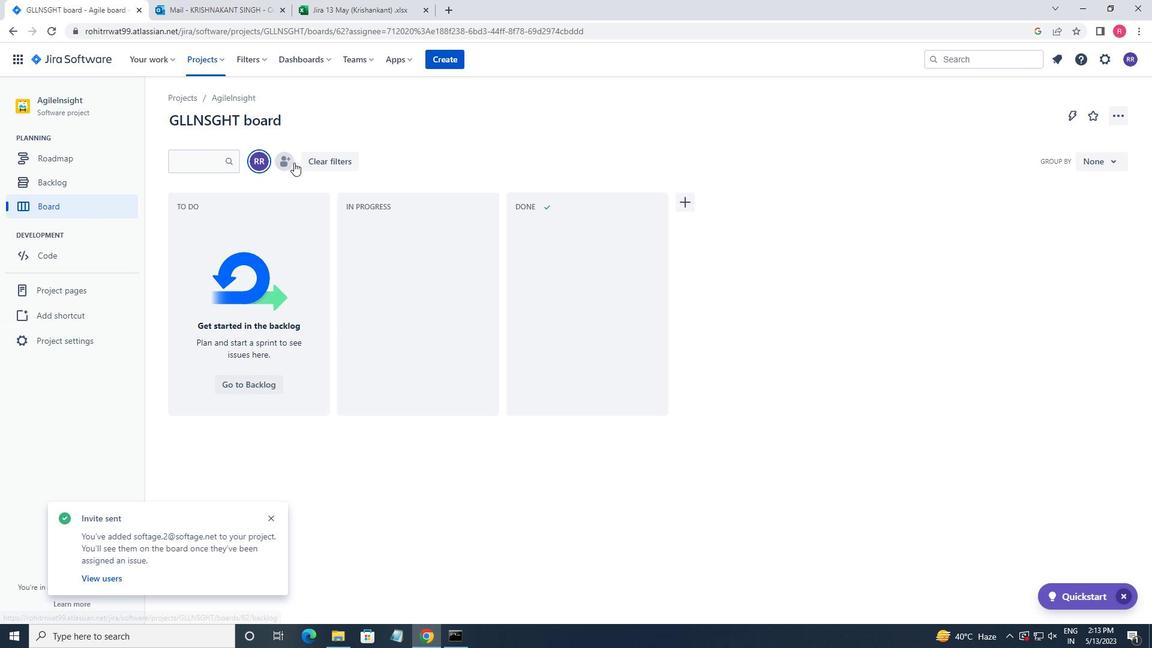 
Action: Mouse pressed left at (288, 162)
Screenshot: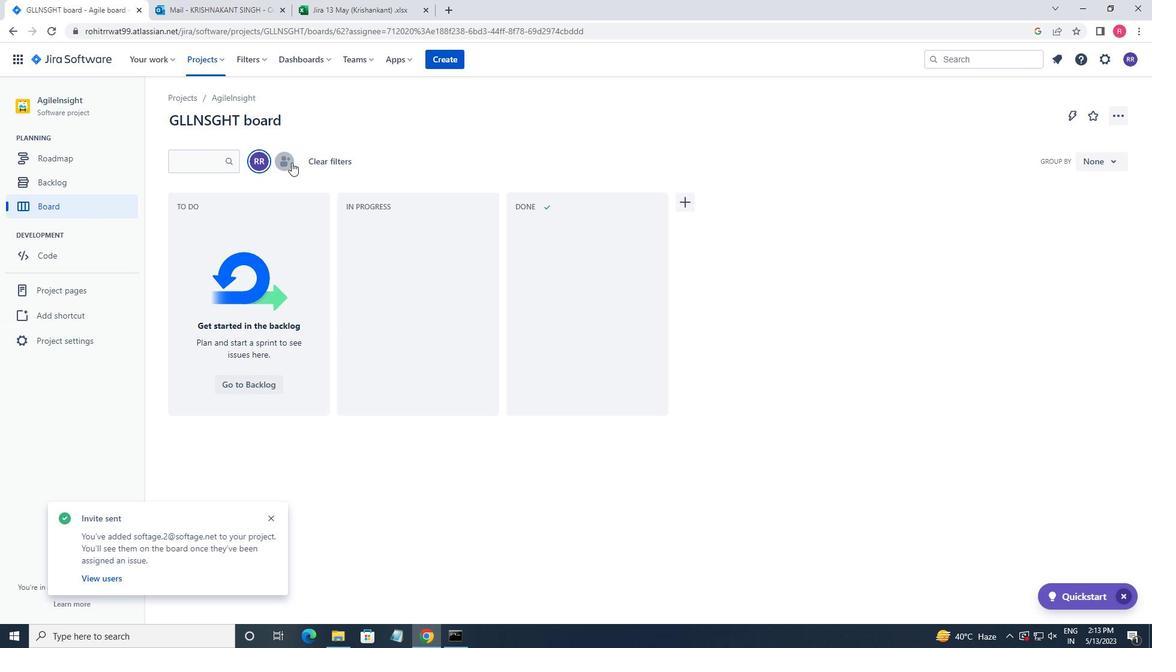 
Action: Key pressed SOFTAGE.3<Key.shift>@SOFTAGE.NET
Screenshot: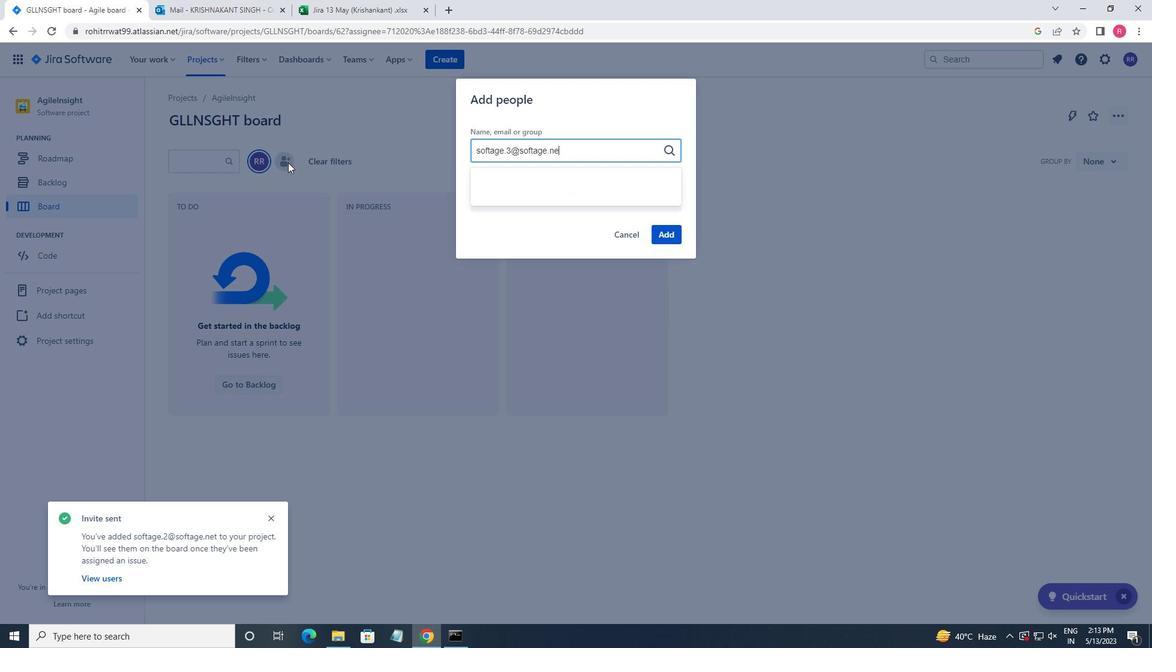 
Action: Mouse moved to (532, 212)
Screenshot: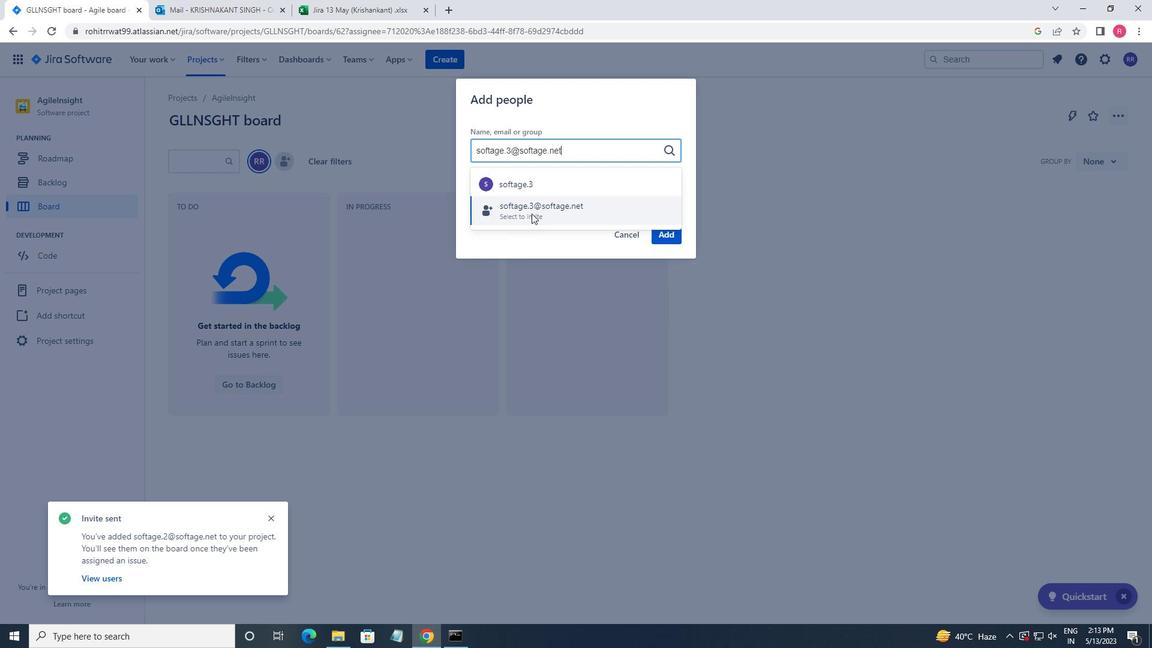 
Action: Mouse pressed left at (532, 212)
Screenshot: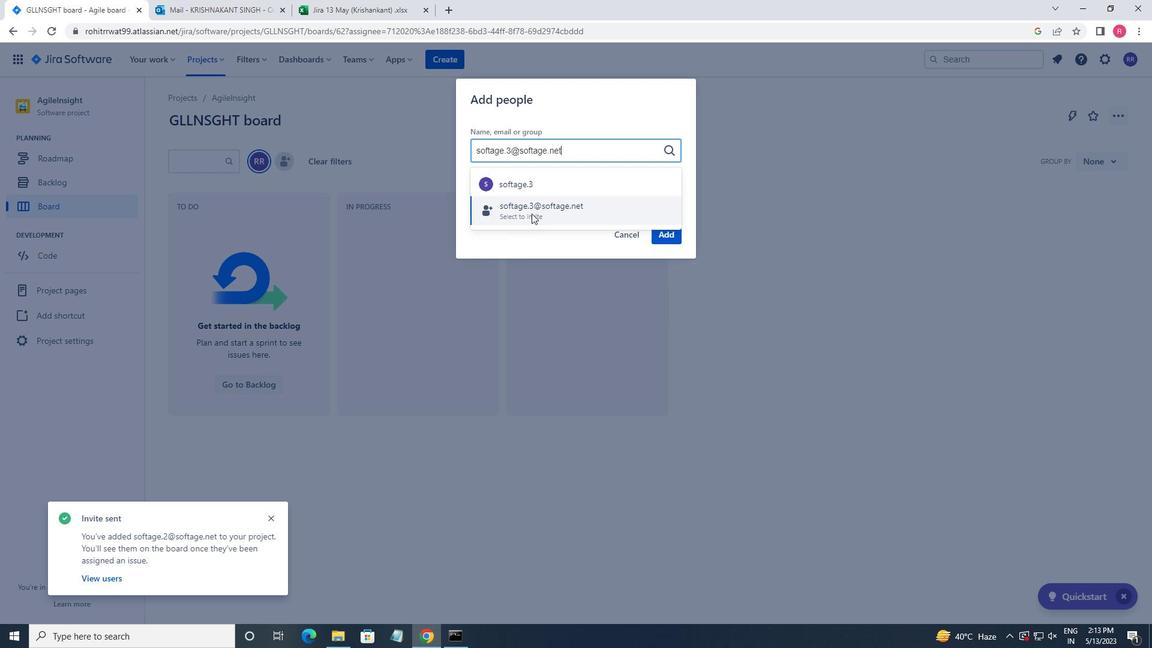 
Action: Mouse moved to (674, 240)
Screenshot: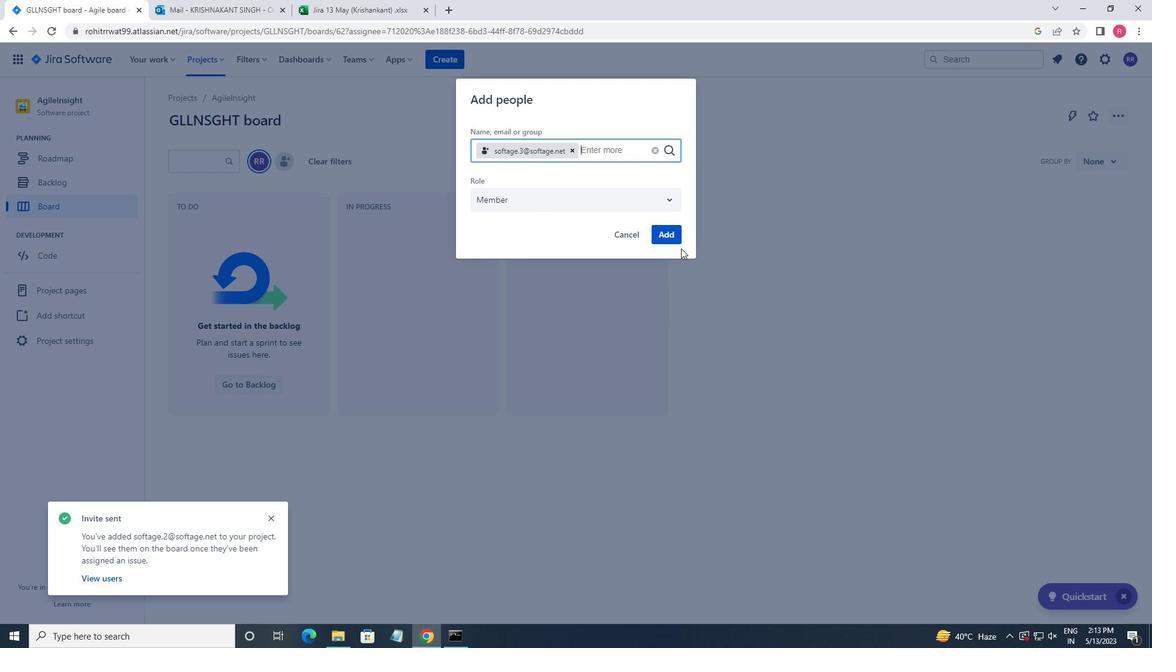 
Action: Mouse pressed left at (674, 240)
Screenshot: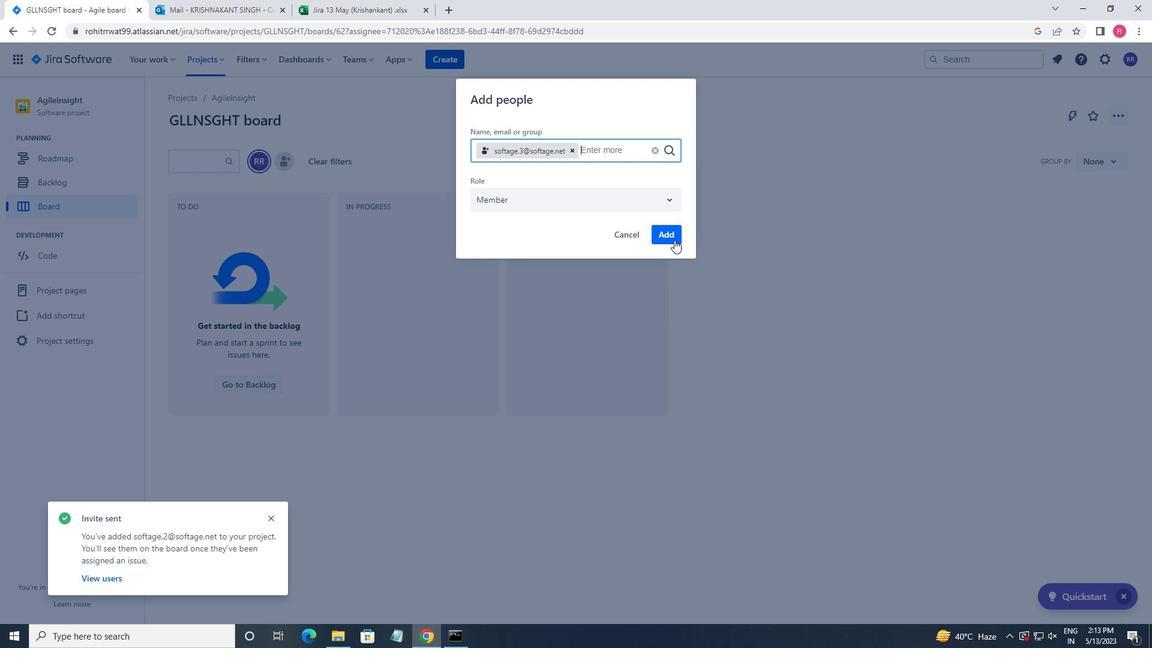 
